 Task: Make in the project Celerity an epic 'Disaster Recovery Planning'. Create in the project Celerity an epic 'IT Service Management'. Add in the project Celerity an epic 'Artificial Intelligence Integration'
Action: Mouse moved to (227, 63)
Screenshot: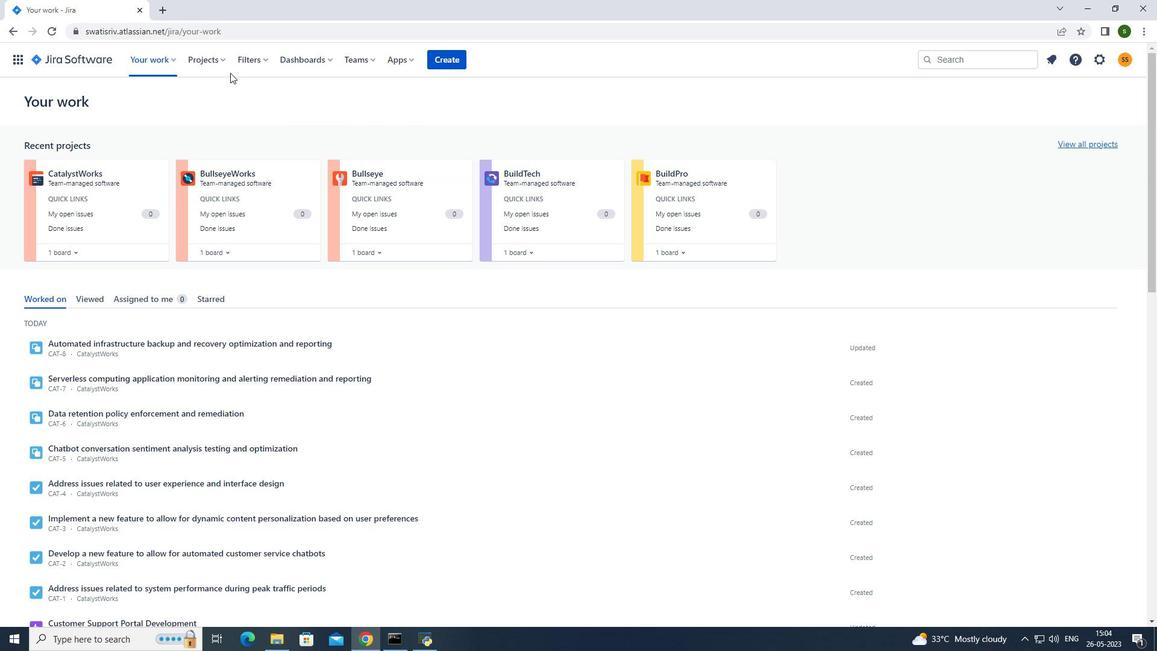 
Action: Mouse pressed left at (227, 63)
Screenshot: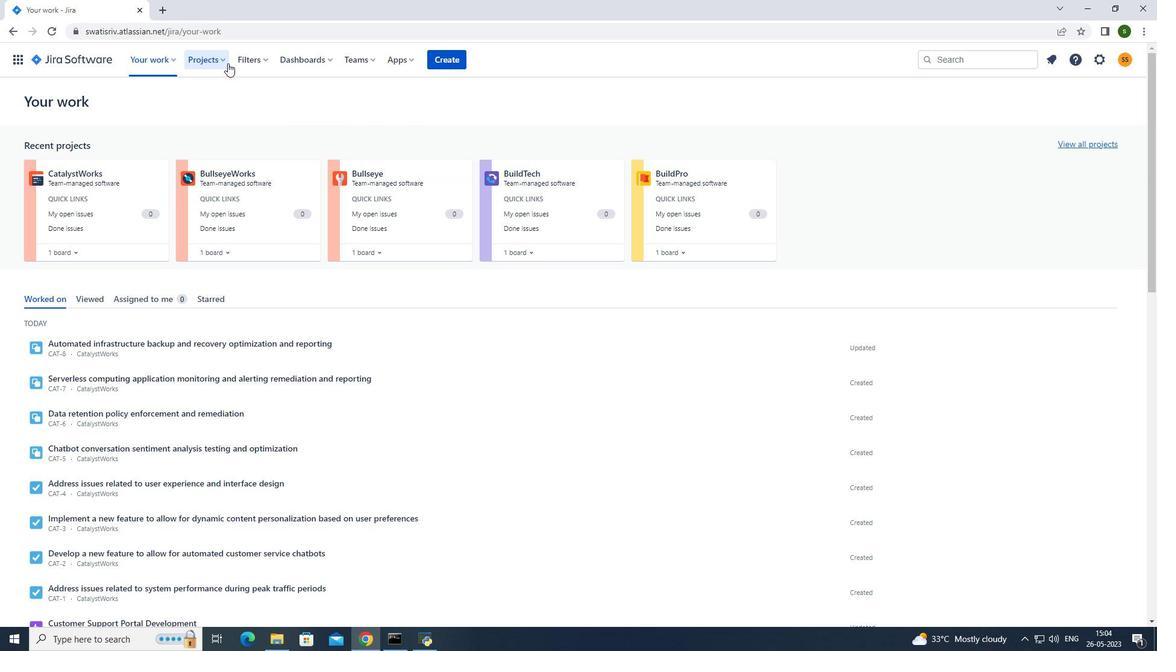 
Action: Mouse moved to (272, 116)
Screenshot: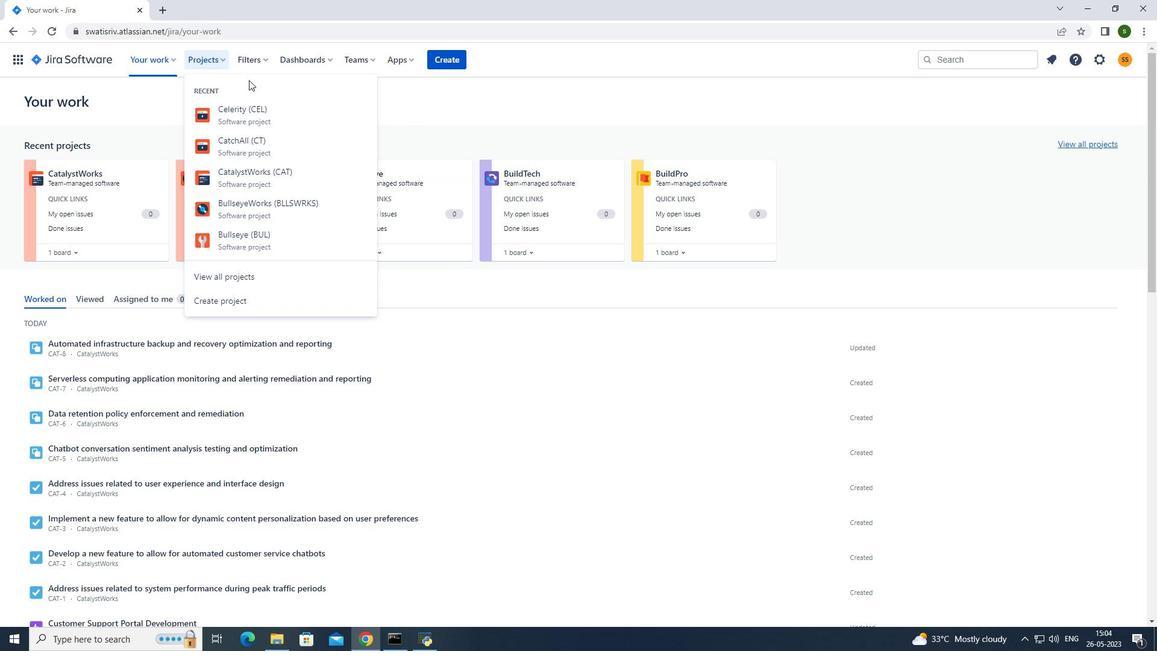 
Action: Mouse pressed left at (272, 116)
Screenshot: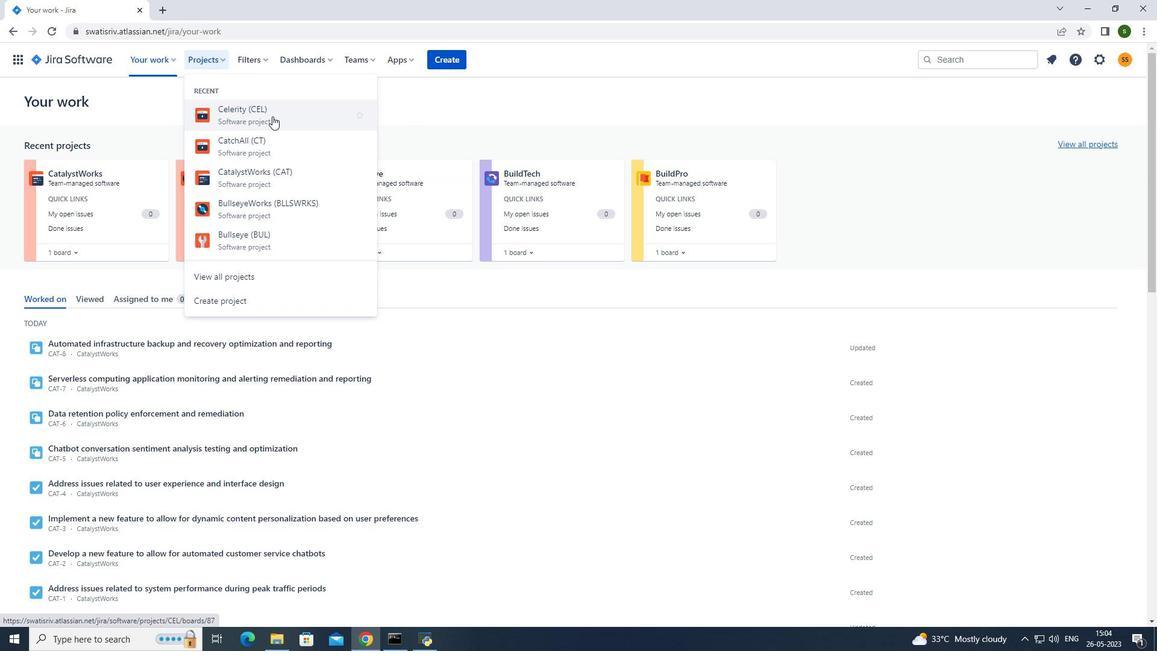 
Action: Mouse moved to (110, 178)
Screenshot: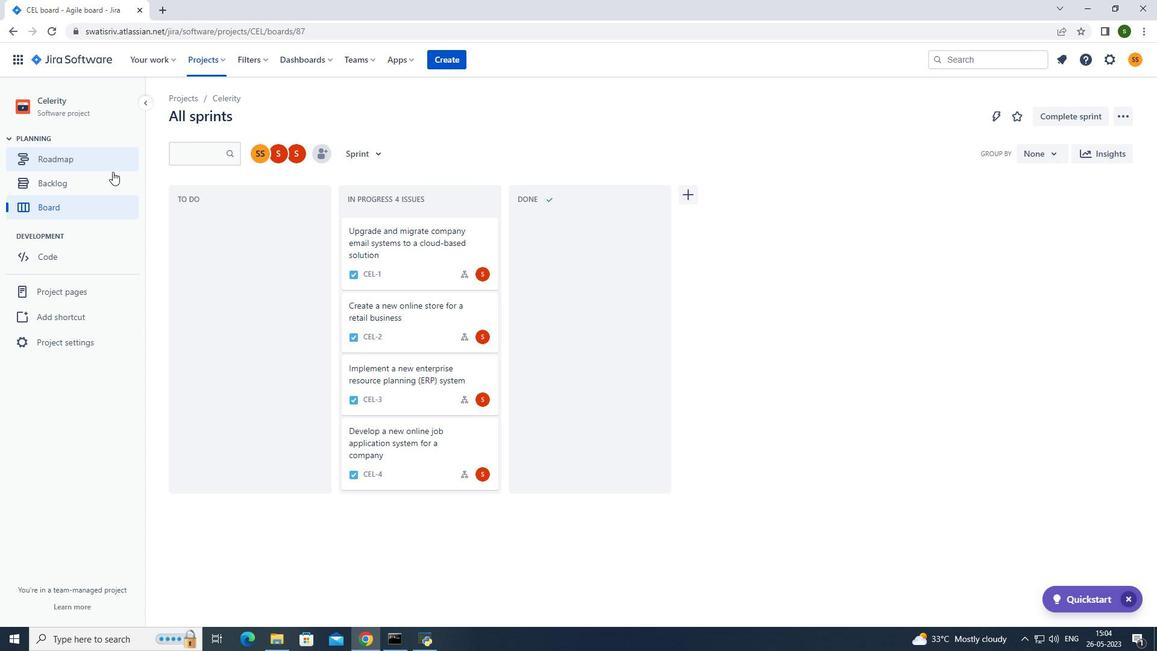 
Action: Mouse pressed left at (110, 178)
Screenshot: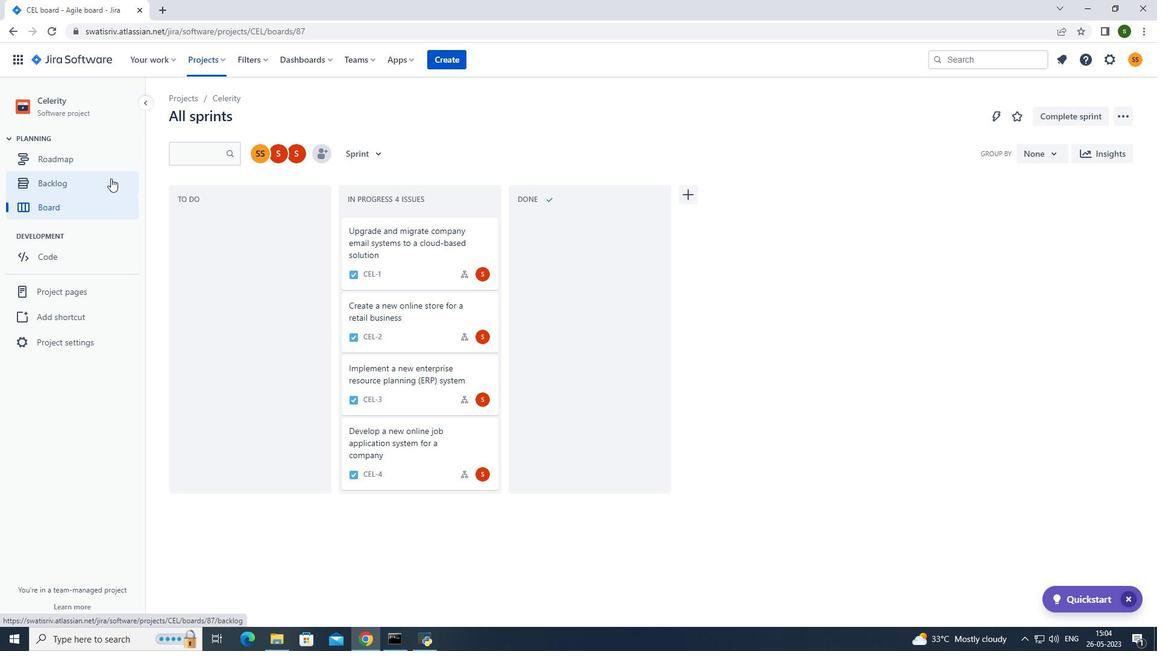 
Action: Mouse moved to (368, 153)
Screenshot: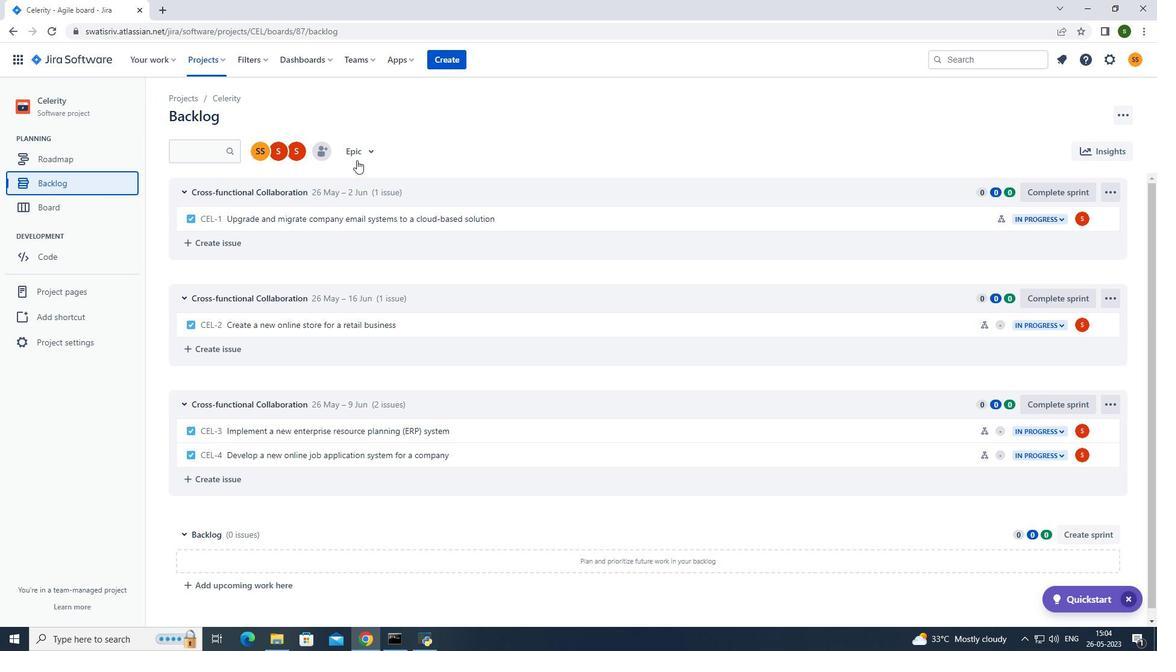 
Action: Mouse pressed left at (368, 153)
Screenshot: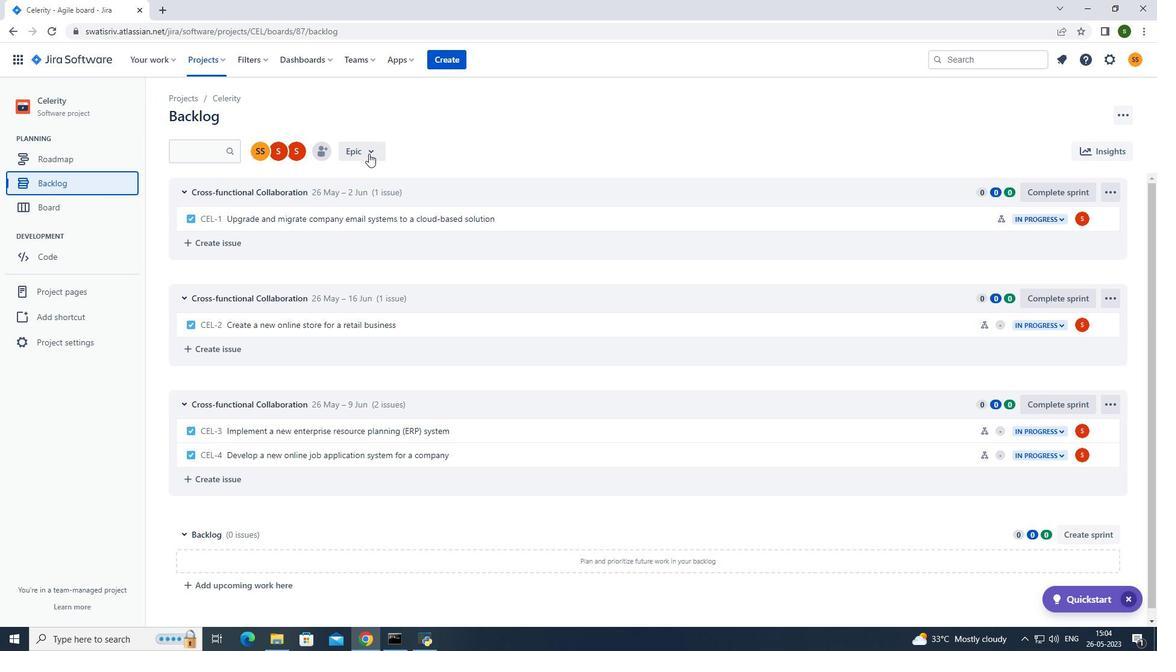 
Action: Mouse moved to (358, 224)
Screenshot: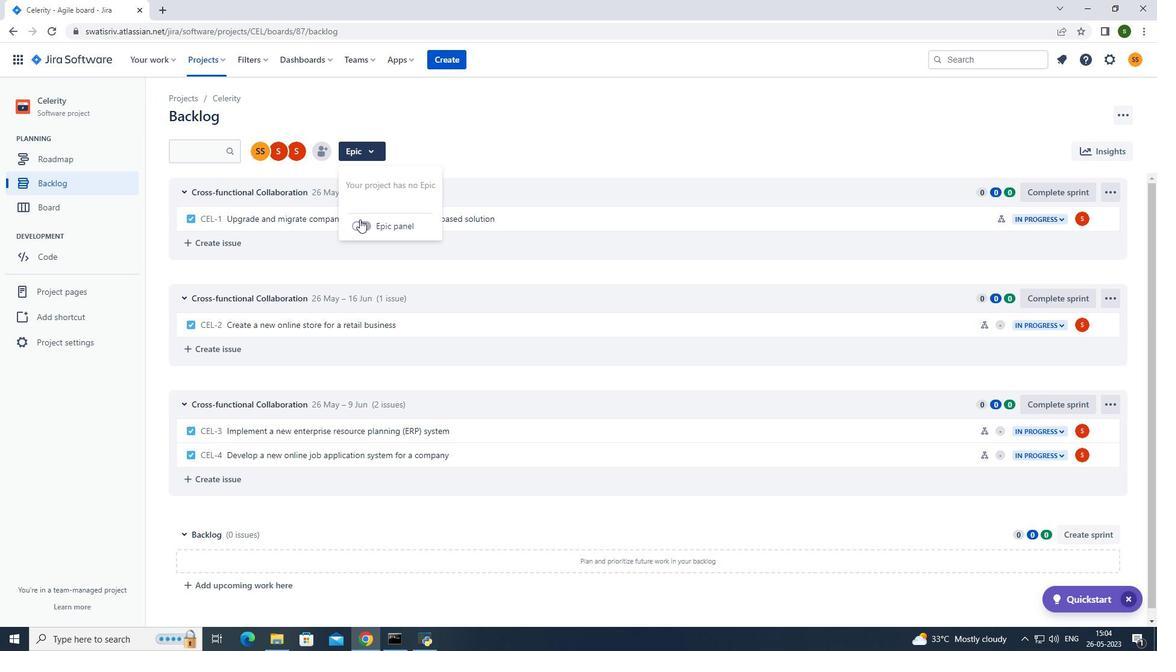 
Action: Mouse pressed left at (358, 224)
Screenshot: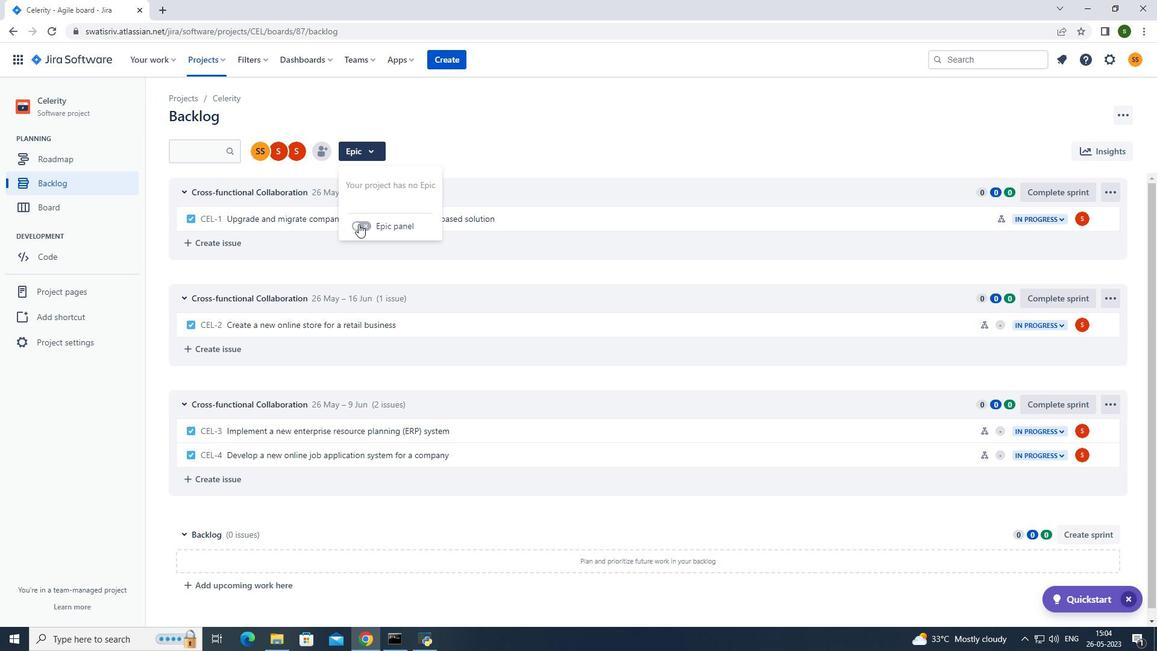 
Action: Mouse moved to (265, 422)
Screenshot: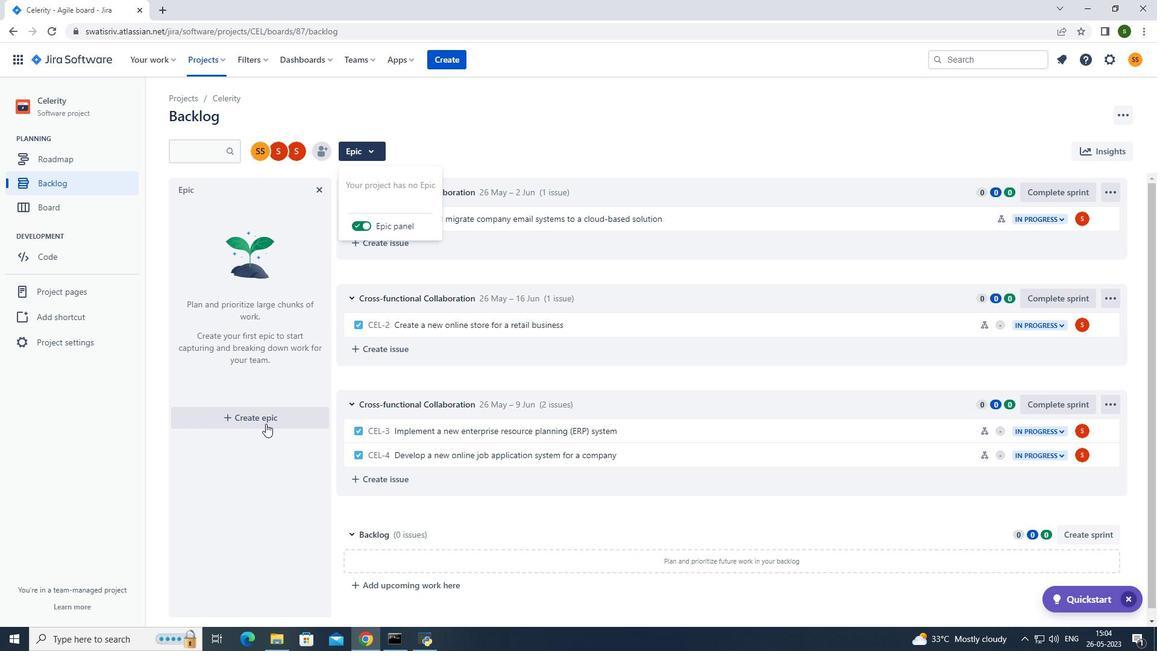 
Action: Mouse pressed left at (265, 422)
Screenshot: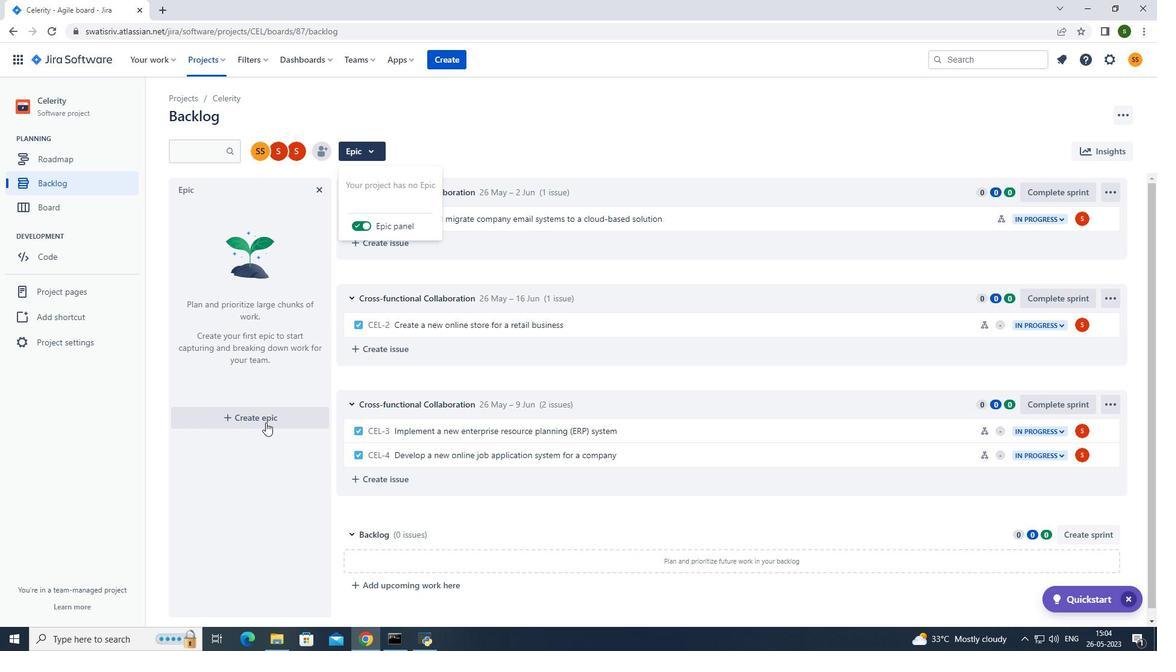 
Action: Mouse moved to (280, 414)
Screenshot: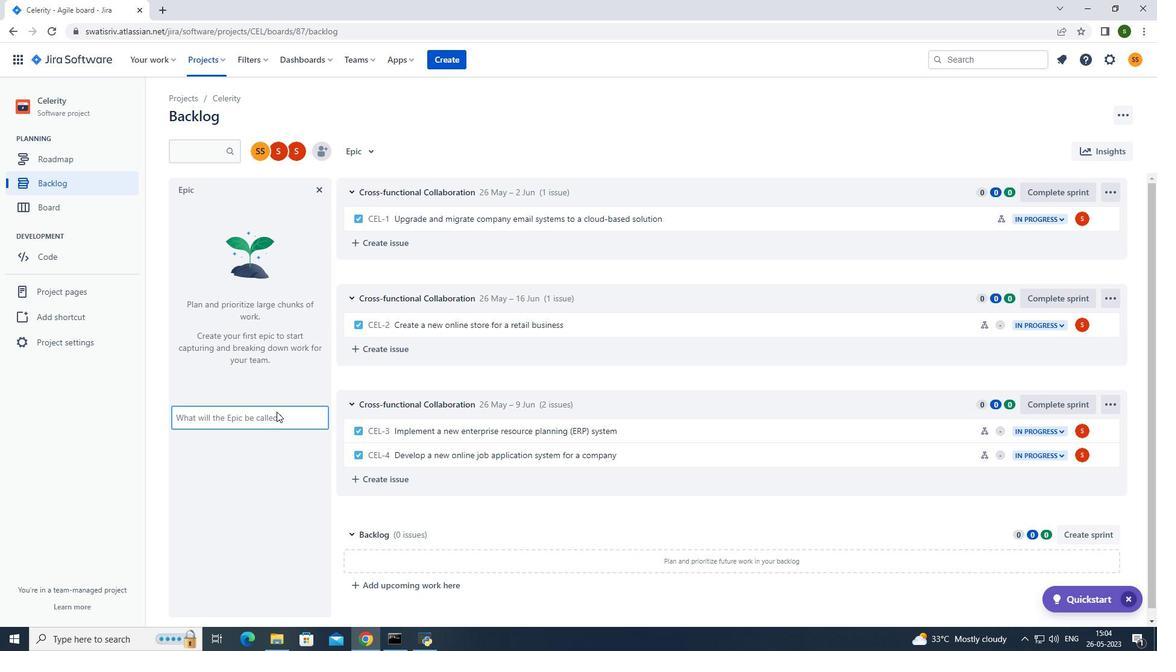 
Action: Mouse pressed left at (280, 414)
Screenshot: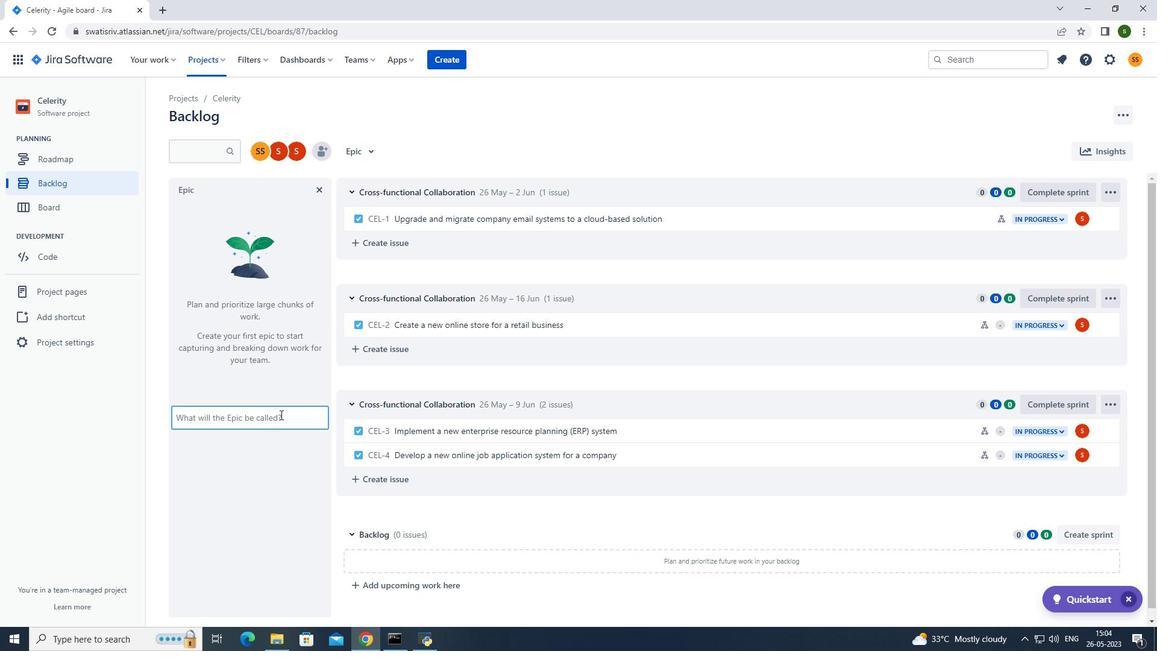 
Action: Key pressed <Key.caps_lock>D<Key.caps_lock>isaster<Key.space><Key.caps_lock>R<Key.caps_lock>ecovery<Key.space><Key.caps_lock>P<Key.caps_lock>lanning<Key.enter>
Screenshot: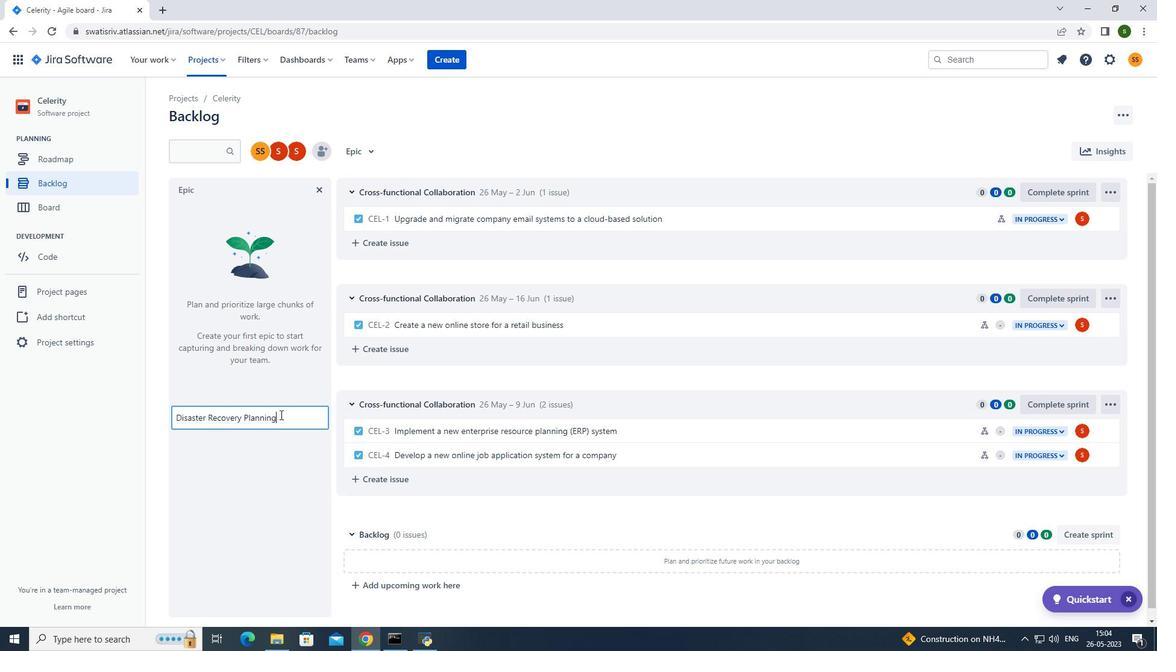 
Action: Mouse moved to (222, 66)
Screenshot: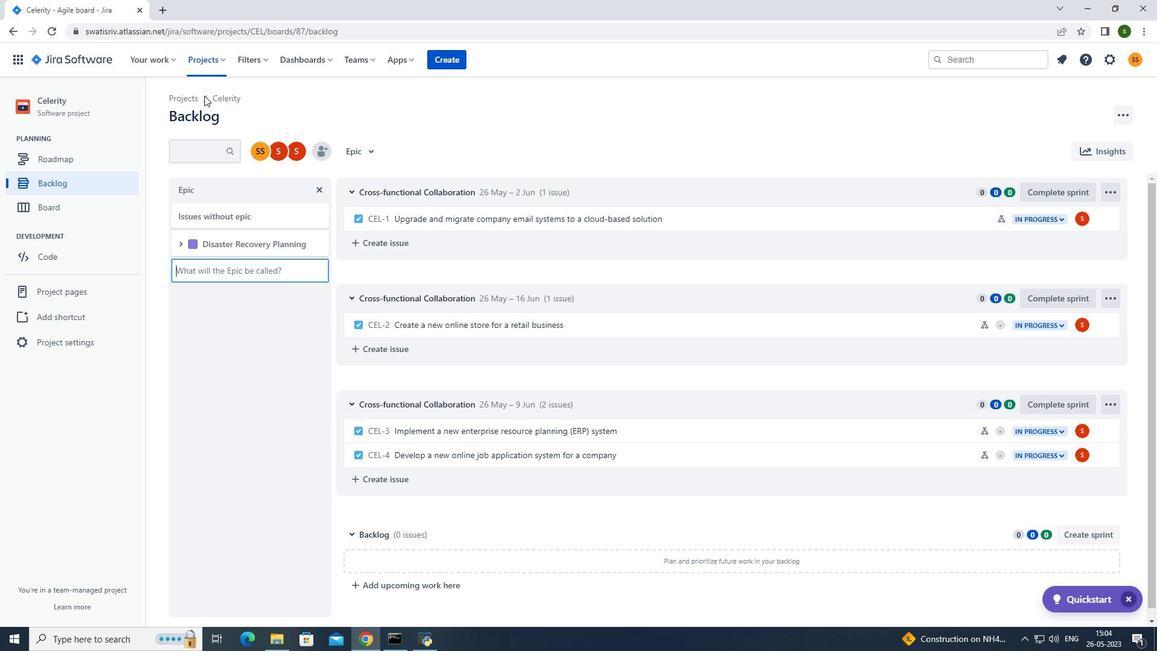 
Action: Mouse pressed left at (222, 66)
Screenshot: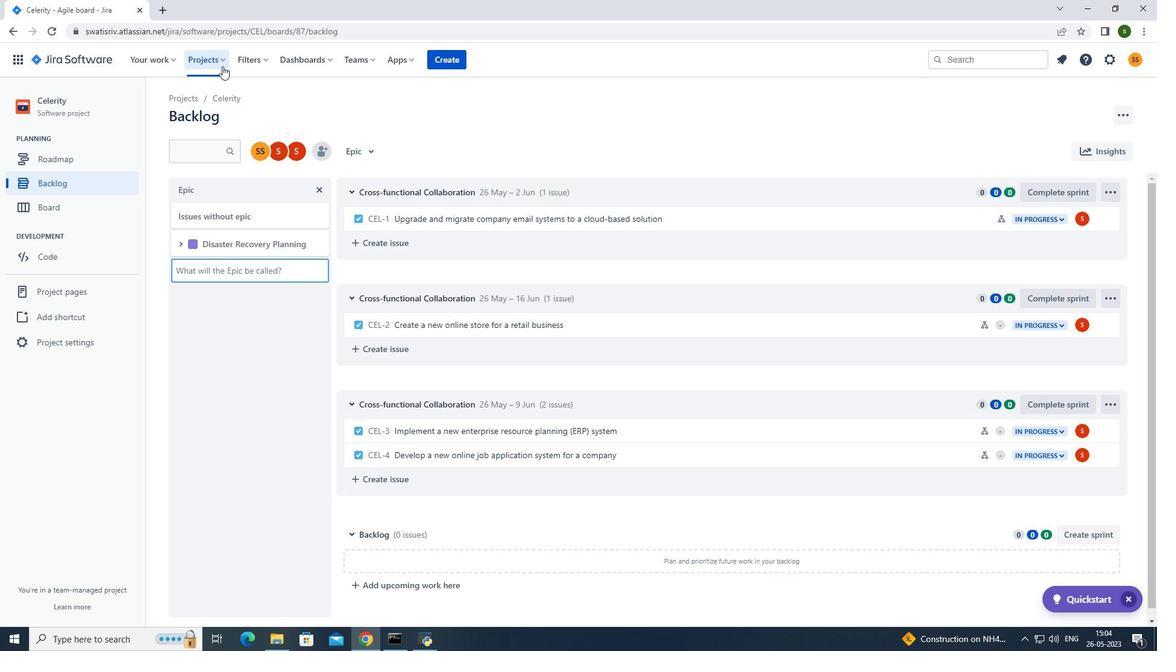 
Action: Mouse moved to (261, 110)
Screenshot: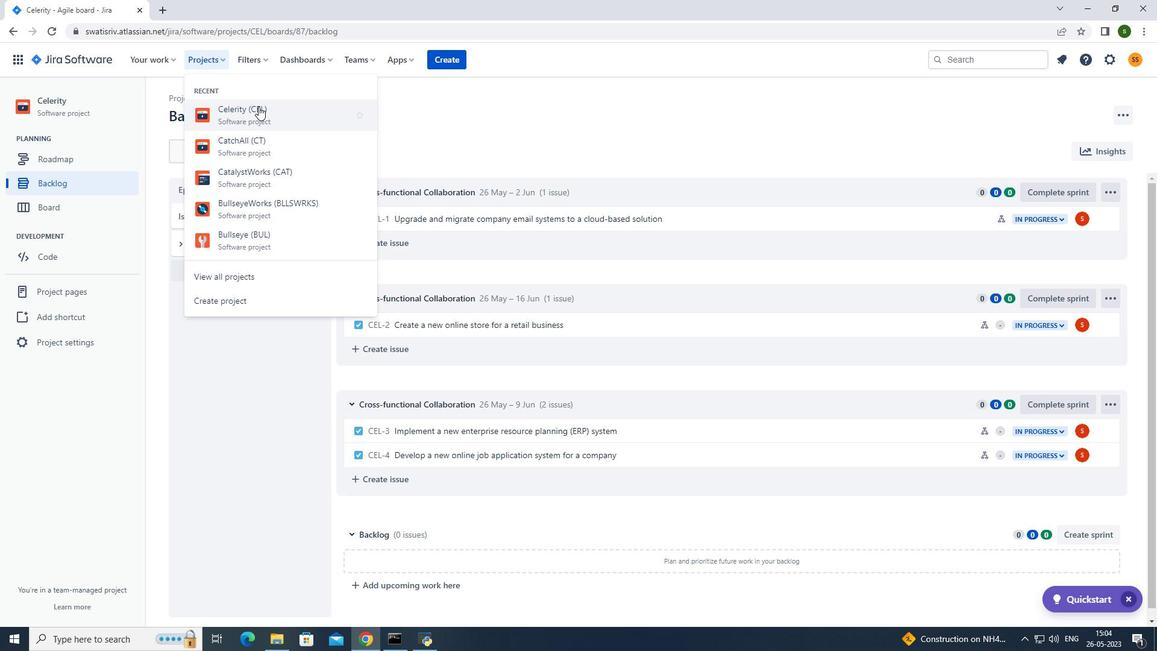 
Action: Mouse pressed left at (261, 110)
Screenshot: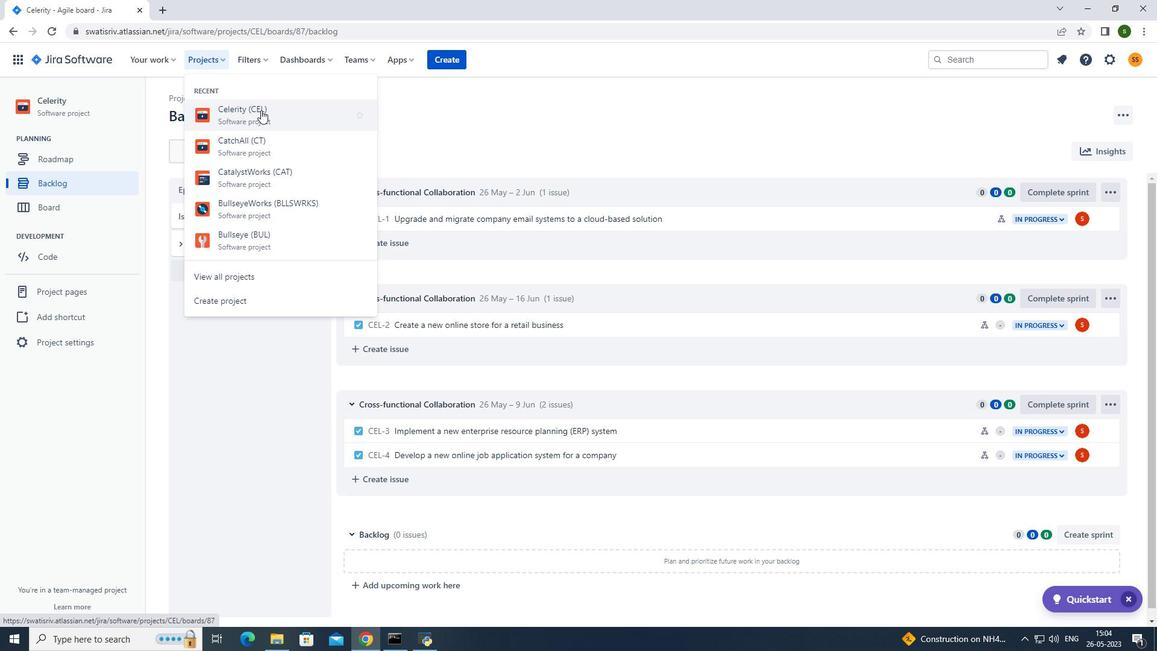 
Action: Mouse moved to (100, 182)
Screenshot: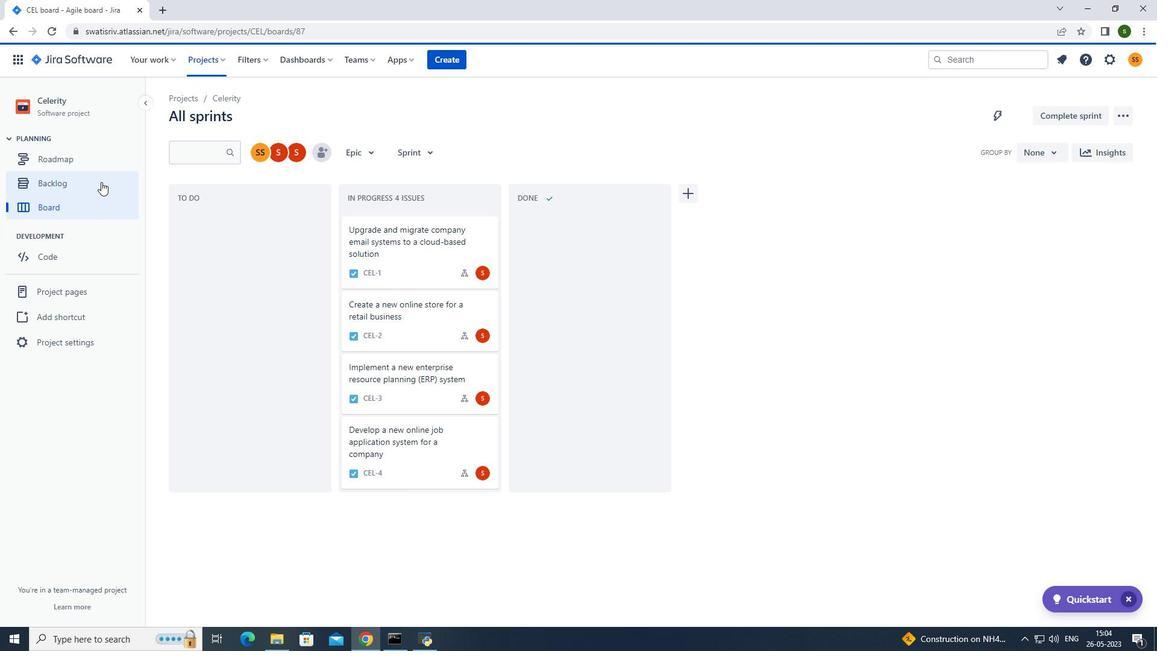 
Action: Mouse pressed left at (100, 182)
Screenshot: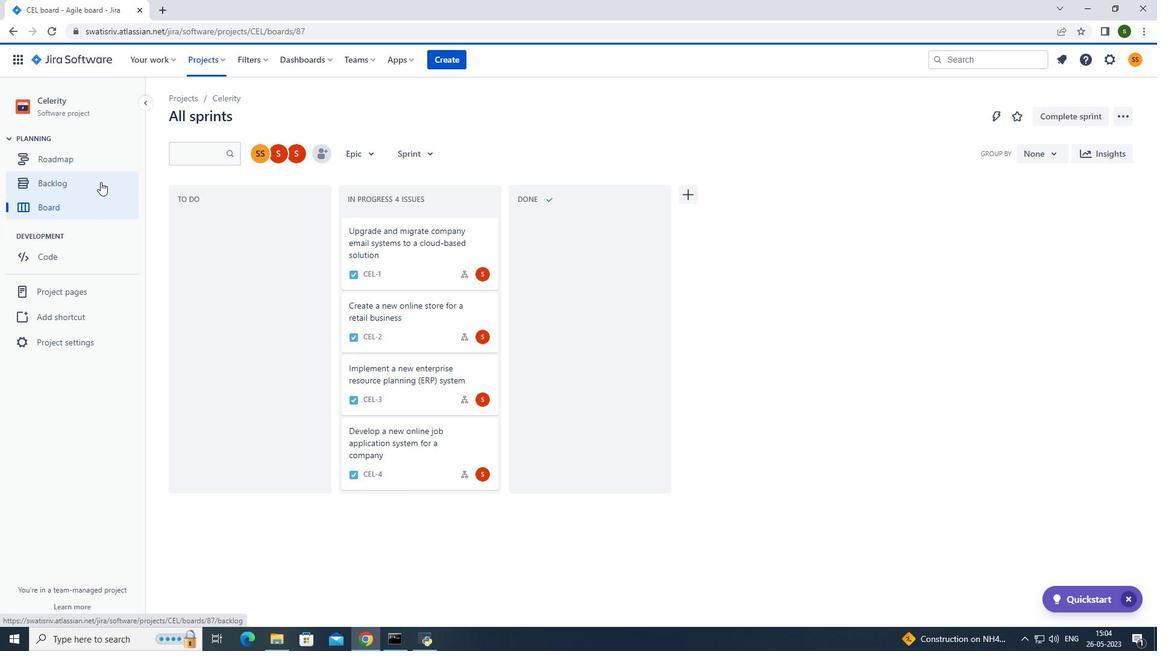 
Action: Mouse moved to (258, 270)
Screenshot: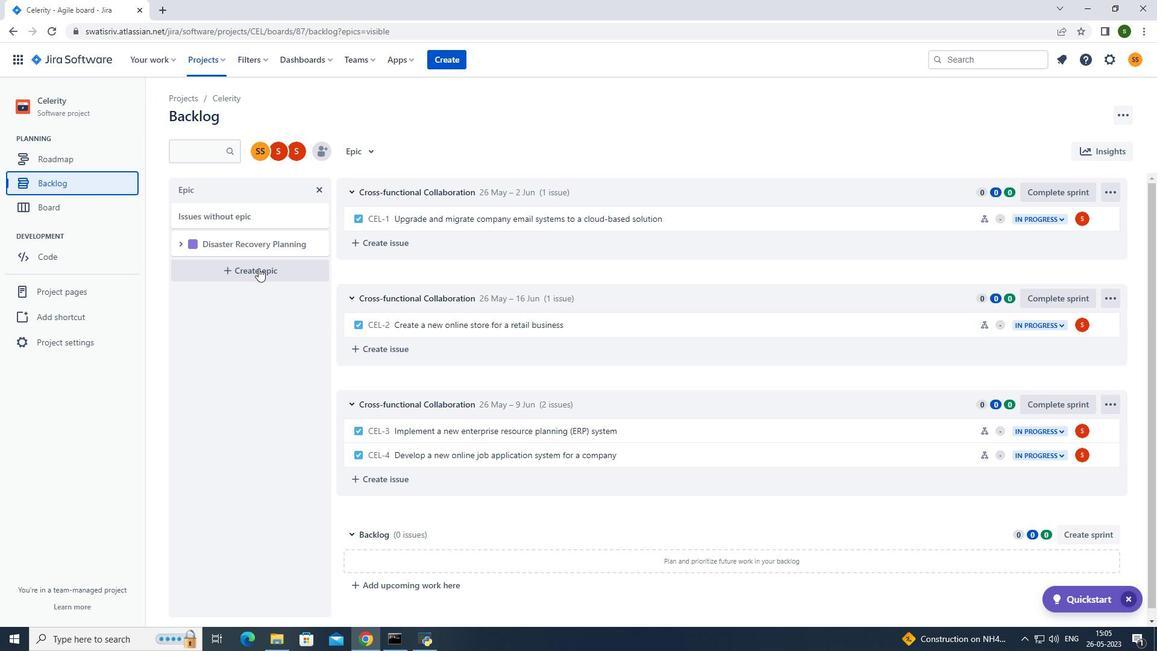 
Action: Mouse pressed left at (258, 270)
Screenshot: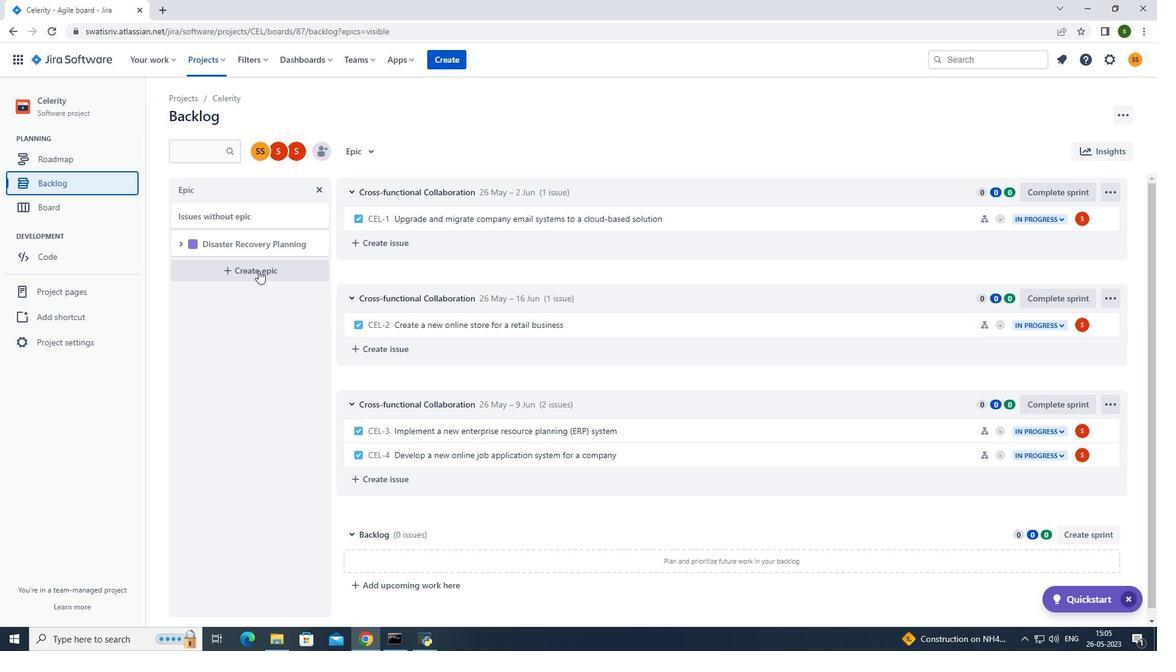 
Action: Mouse moved to (282, 270)
Screenshot: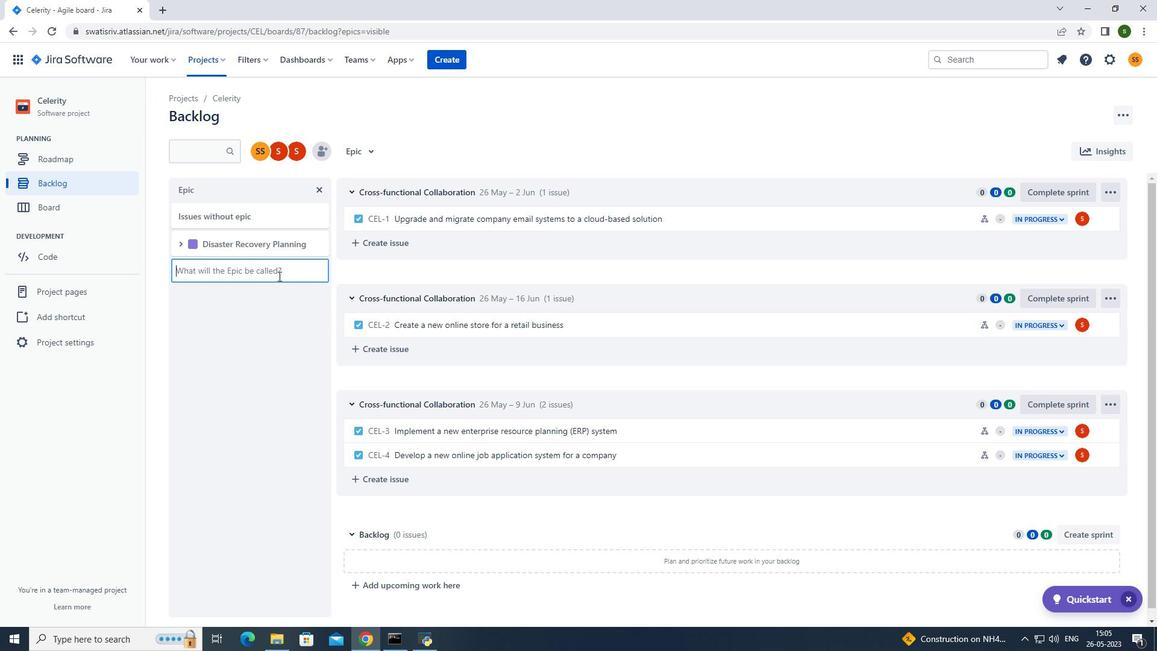
Action: Mouse pressed left at (282, 270)
Screenshot: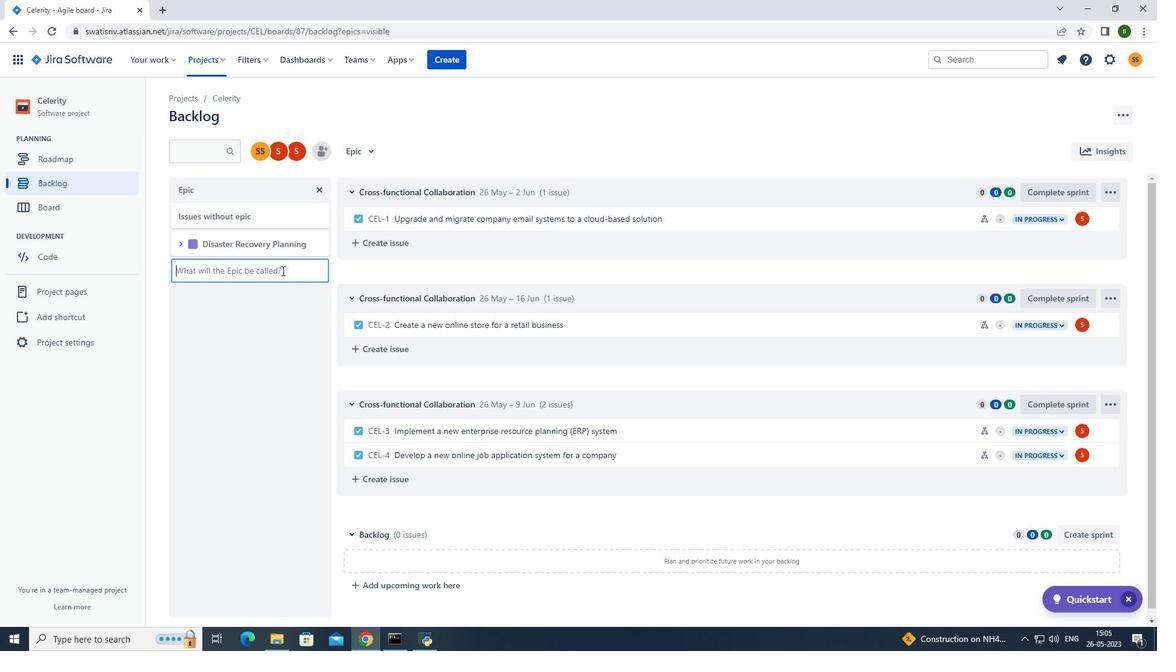 
Action: Key pressed <Key.caps_lock>IT<Key.space>S<Key.caps_lock>ervice<Key.space><Key.caps_lock>M<Key.caps_lock>anagement<Key.enter>
Screenshot: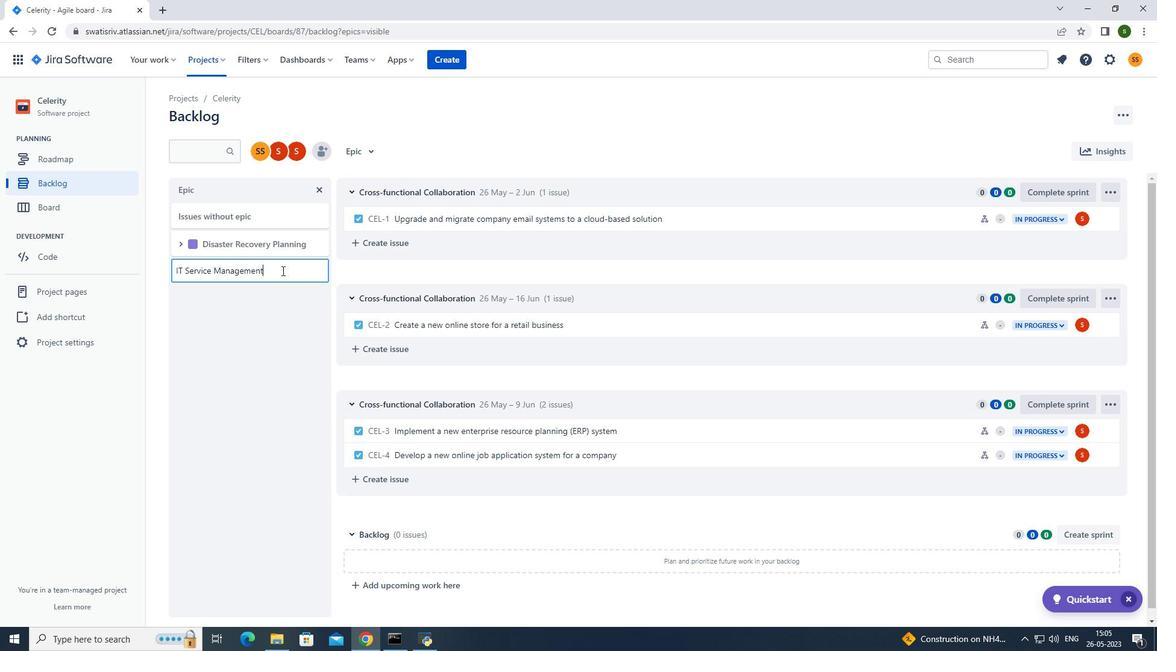 
Action: Mouse moved to (335, 123)
Screenshot: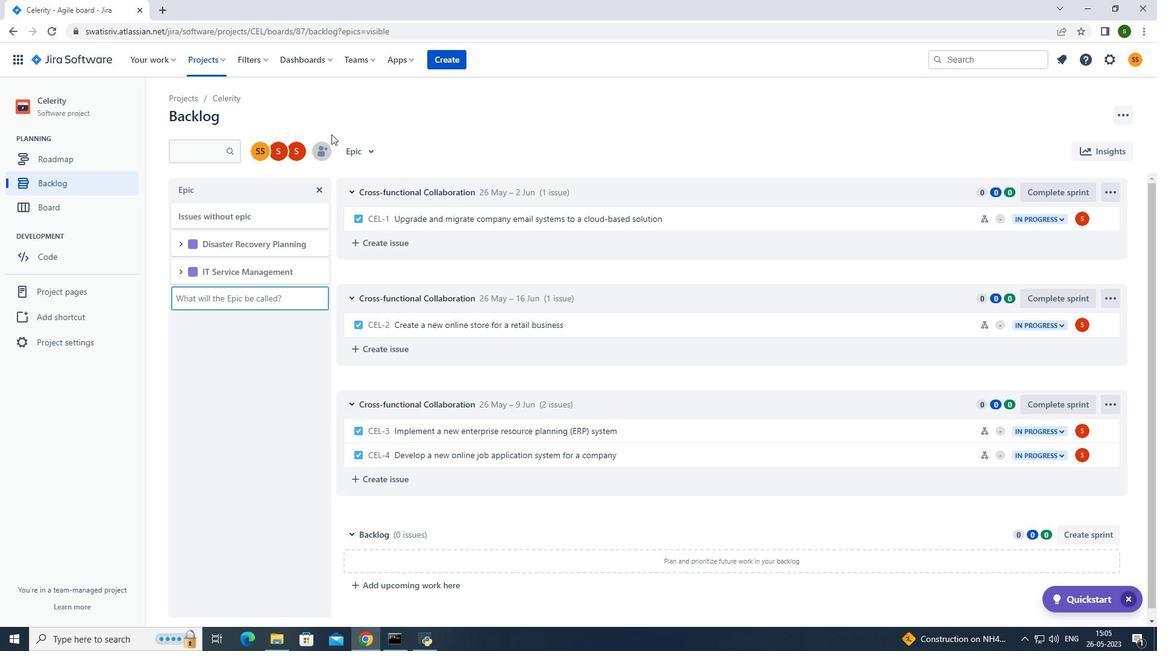 
Action: Mouse pressed left at (335, 123)
Screenshot: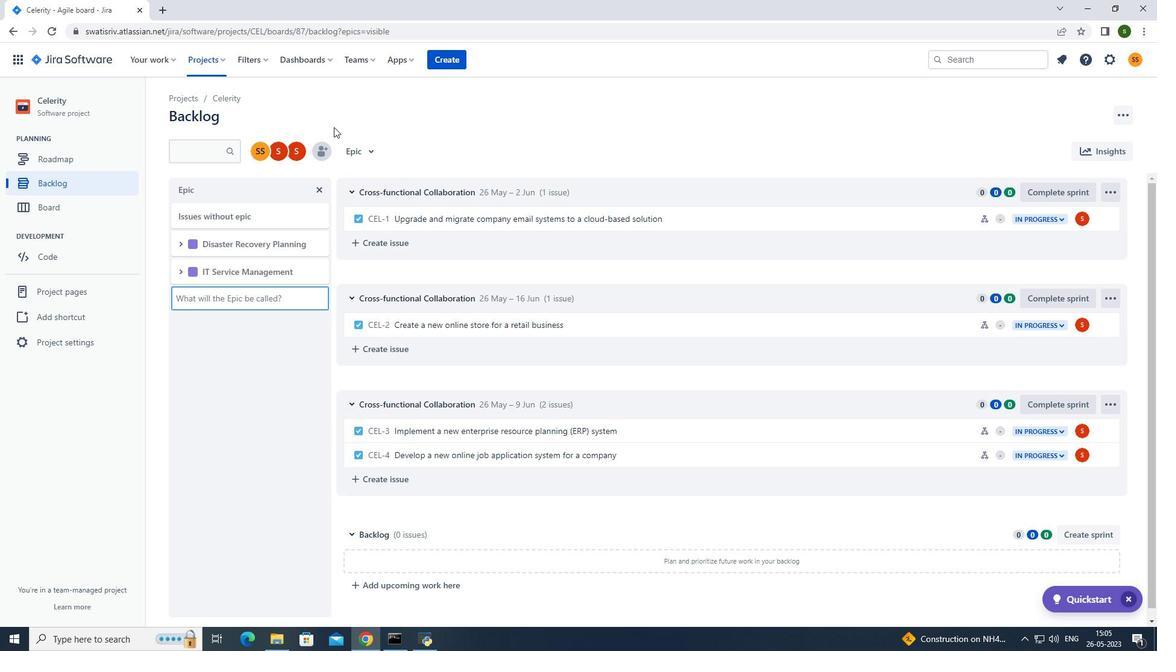 
Action: Mouse moved to (215, 61)
Screenshot: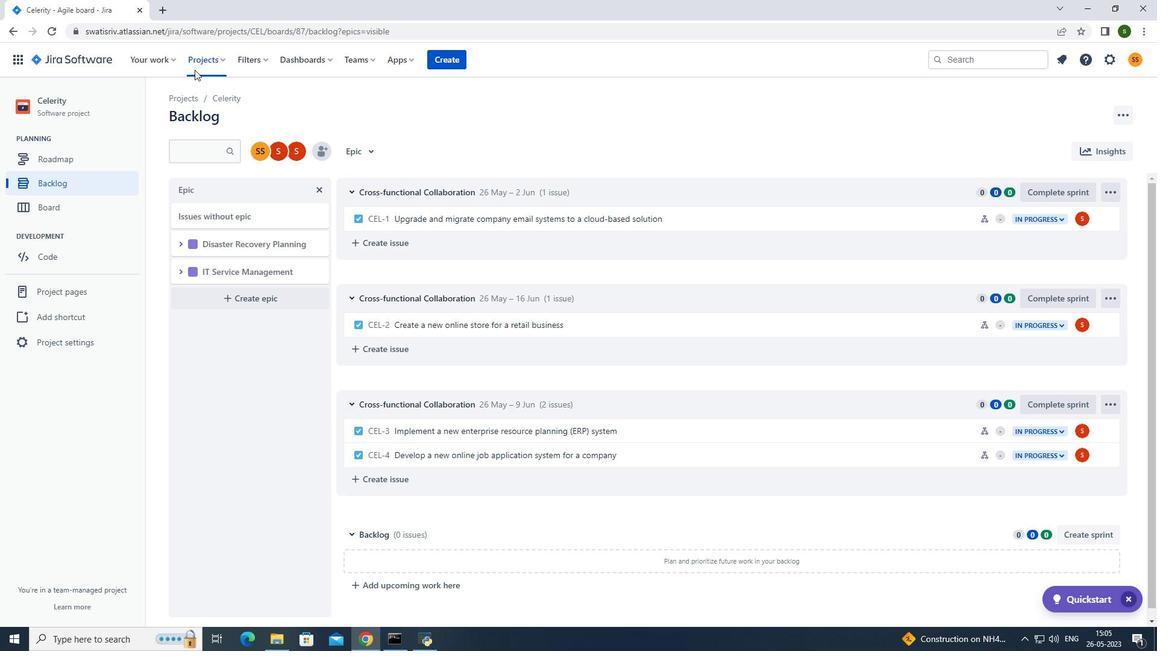 
Action: Mouse pressed left at (215, 61)
Screenshot: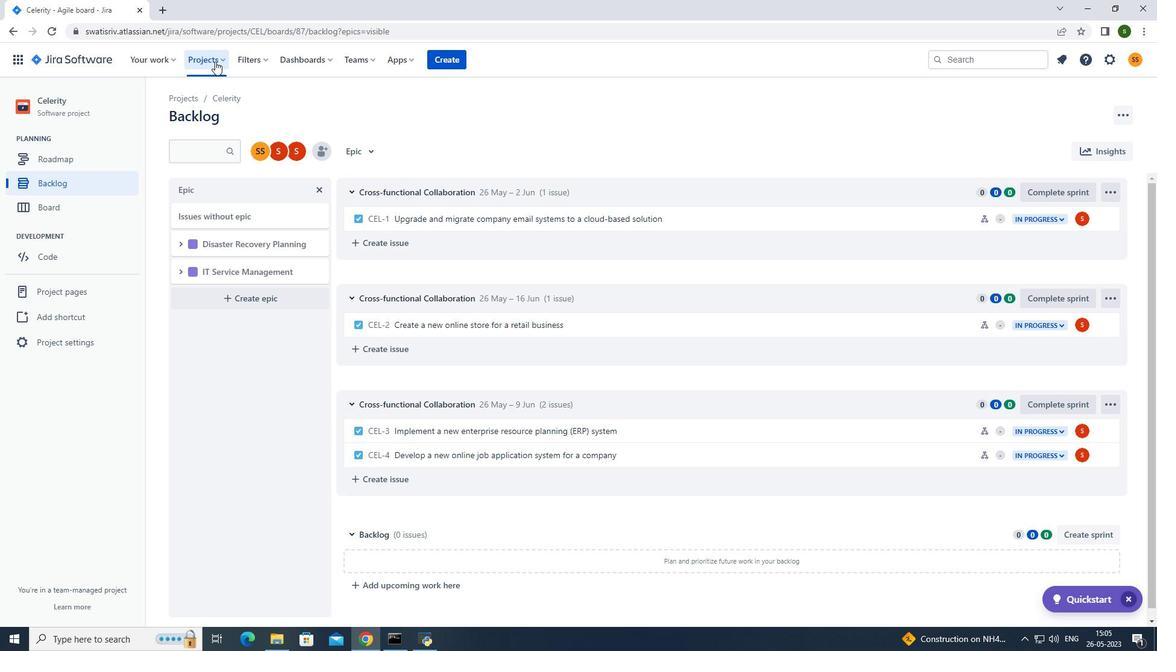 
Action: Mouse moved to (251, 118)
Screenshot: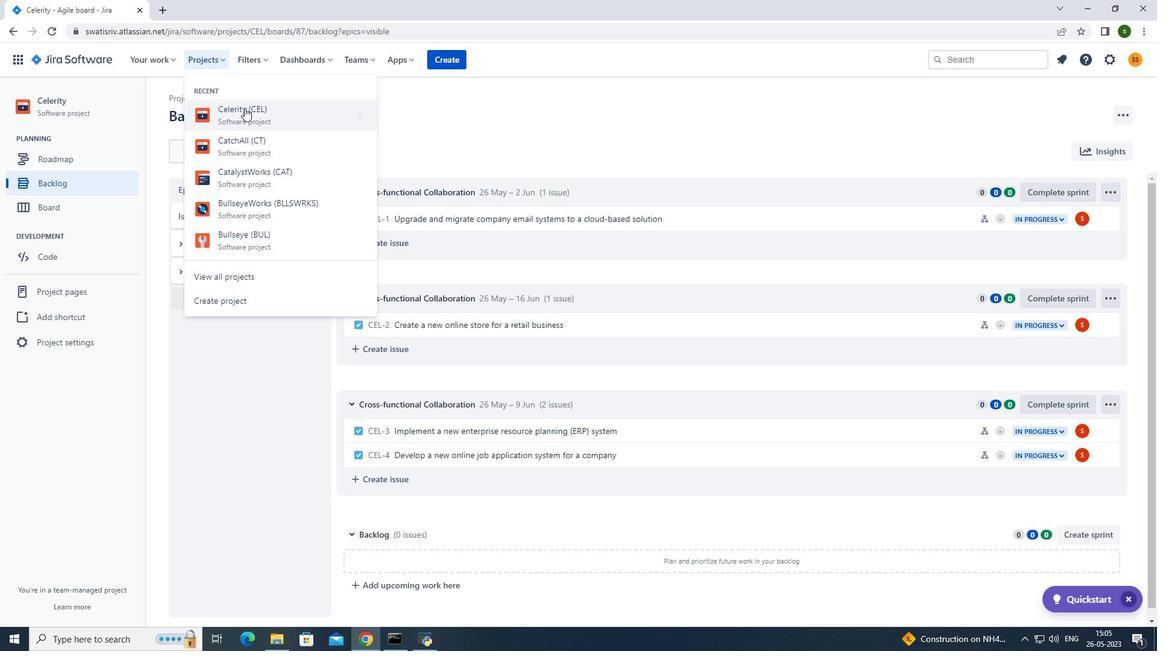 
Action: Mouse pressed left at (251, 118)
Screenshot: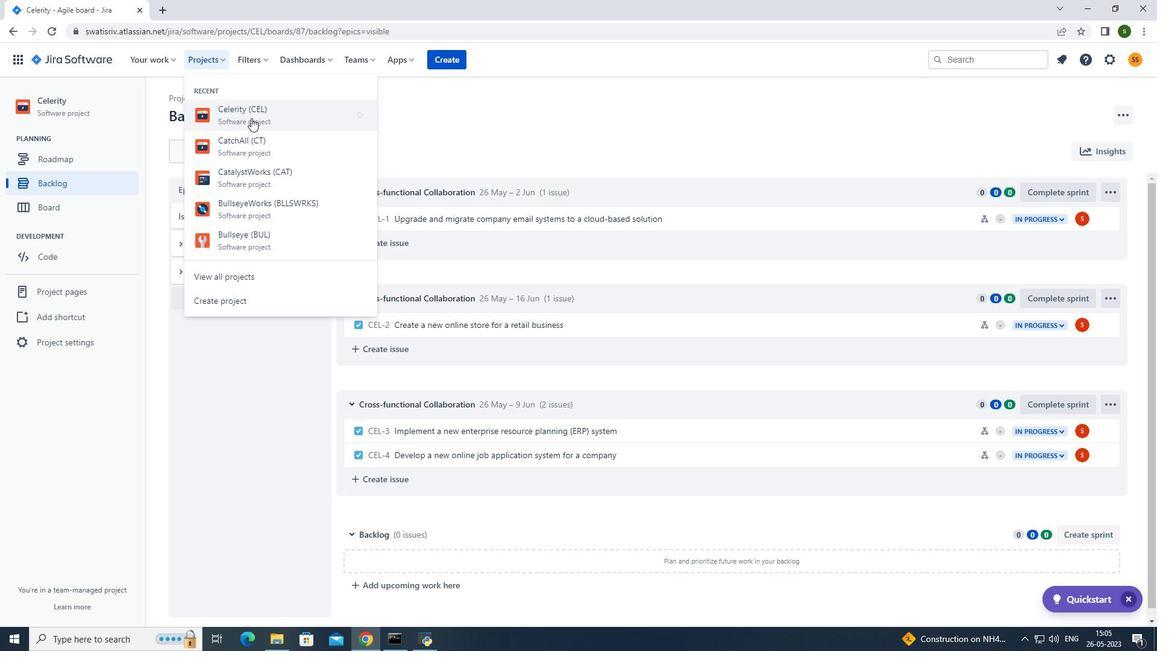 
Action: Mouse moved to (118, 182)
Screenshot: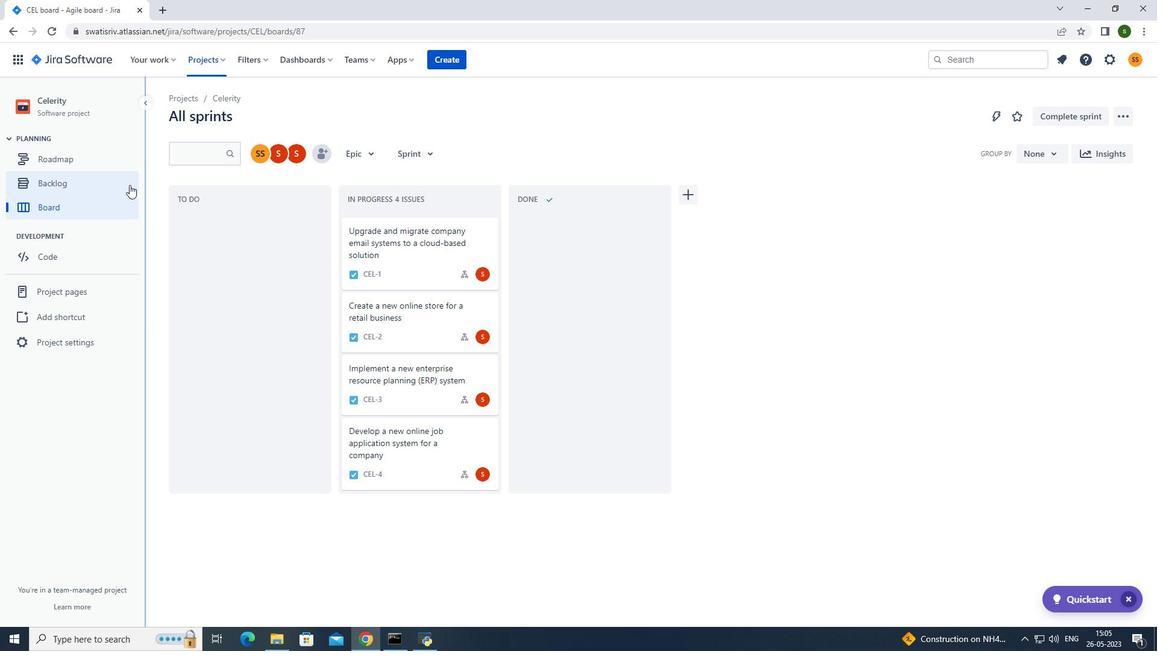 
Action: Mouse pressed left at (118, 182)
Screenshot: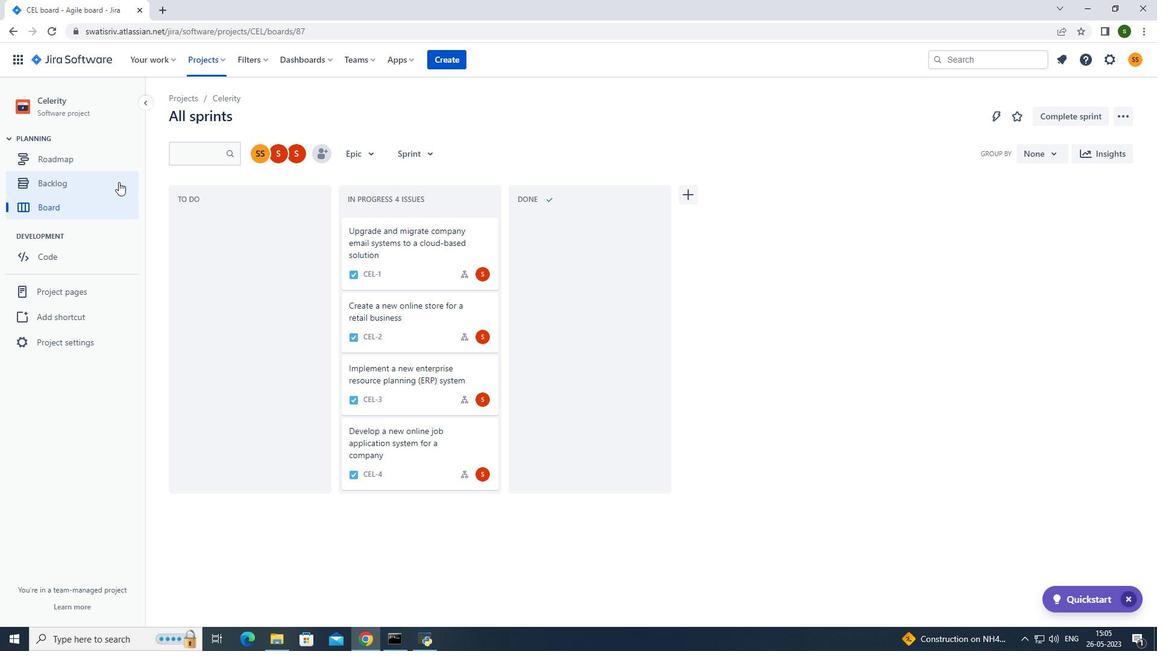 
Action: Mouse moved to (242, 294)
Screenshot: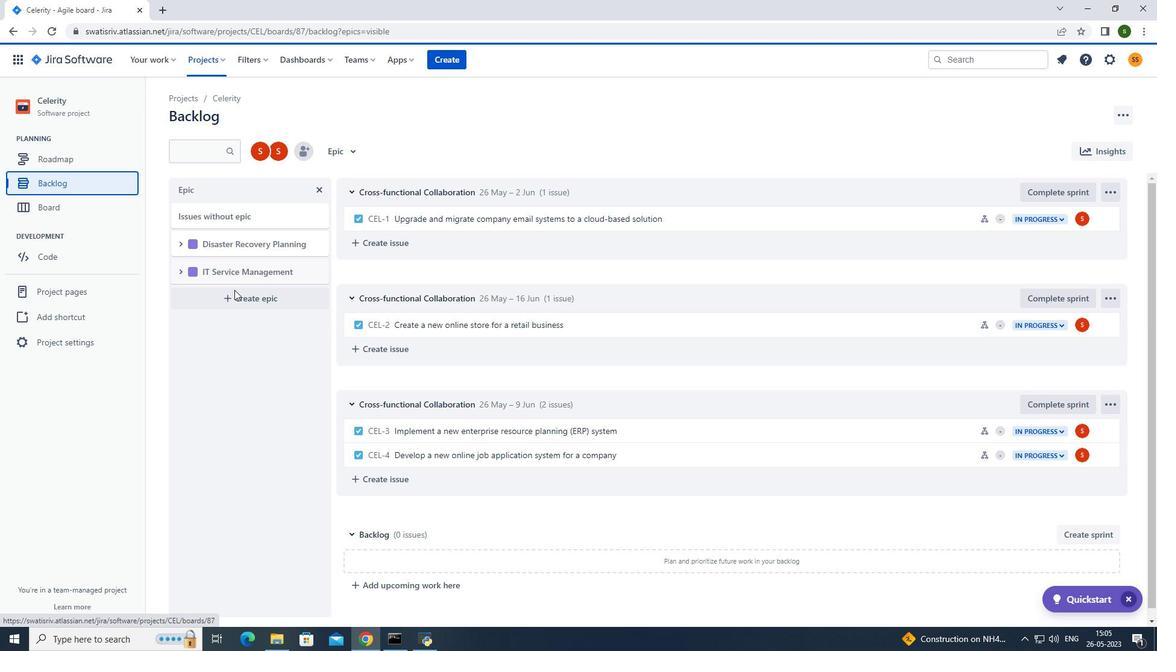 
Action: Mouse pressed left at (242, 294)
Screenshot: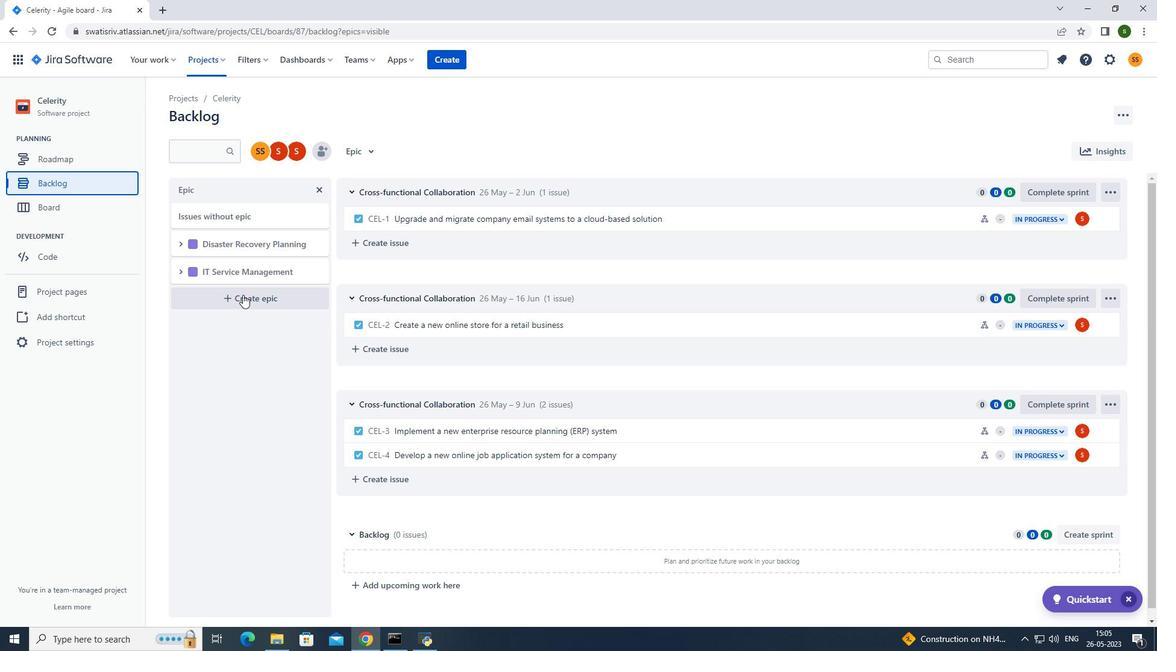 
Action: Mouse moved to (231, 292)
Screenshot: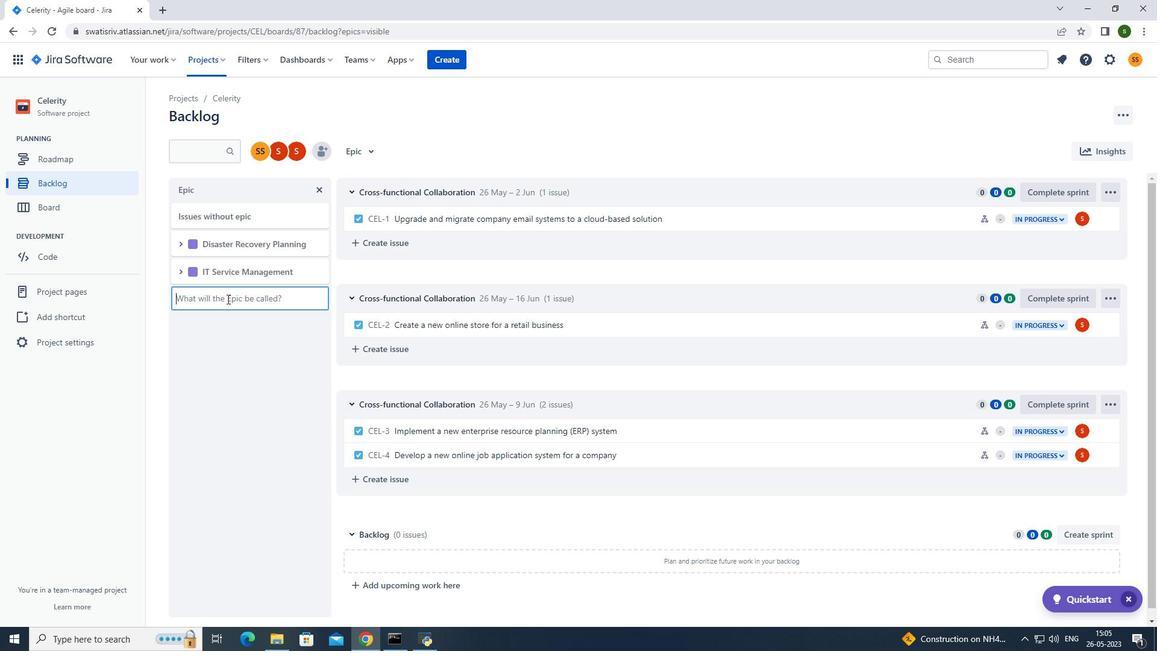 
Action: Key pressed <Key.caps_lock>A<Key.caps_lock>rtifical<Key.space>
Screenshot: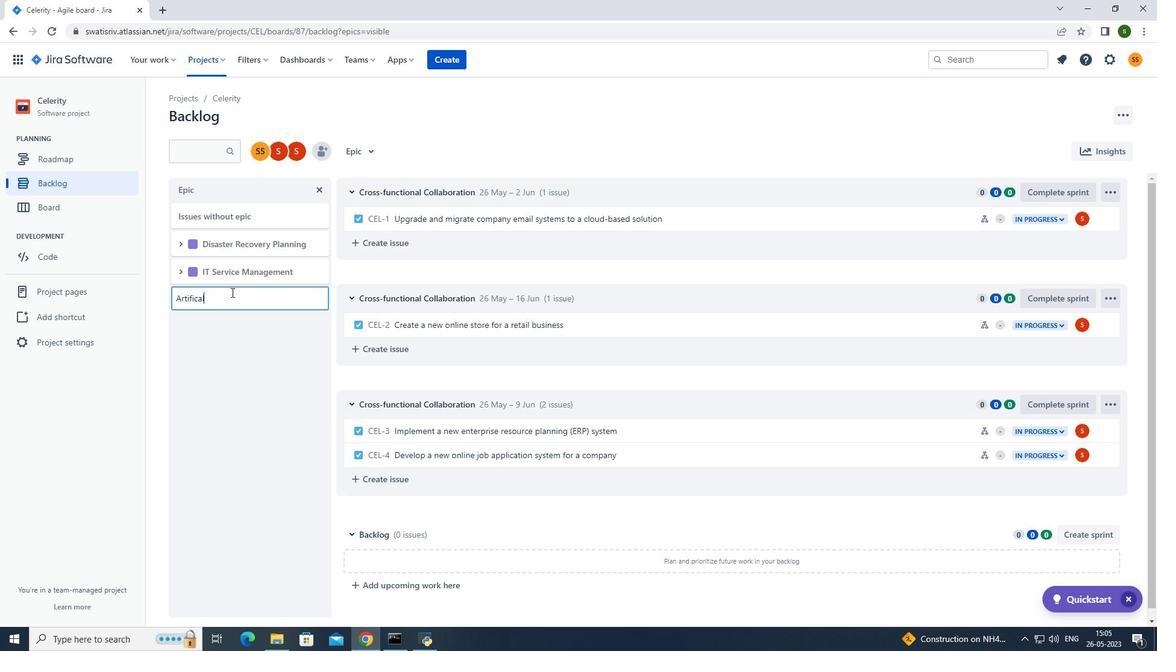 
Action: Mouse moved to (197, 300)
Screenshot: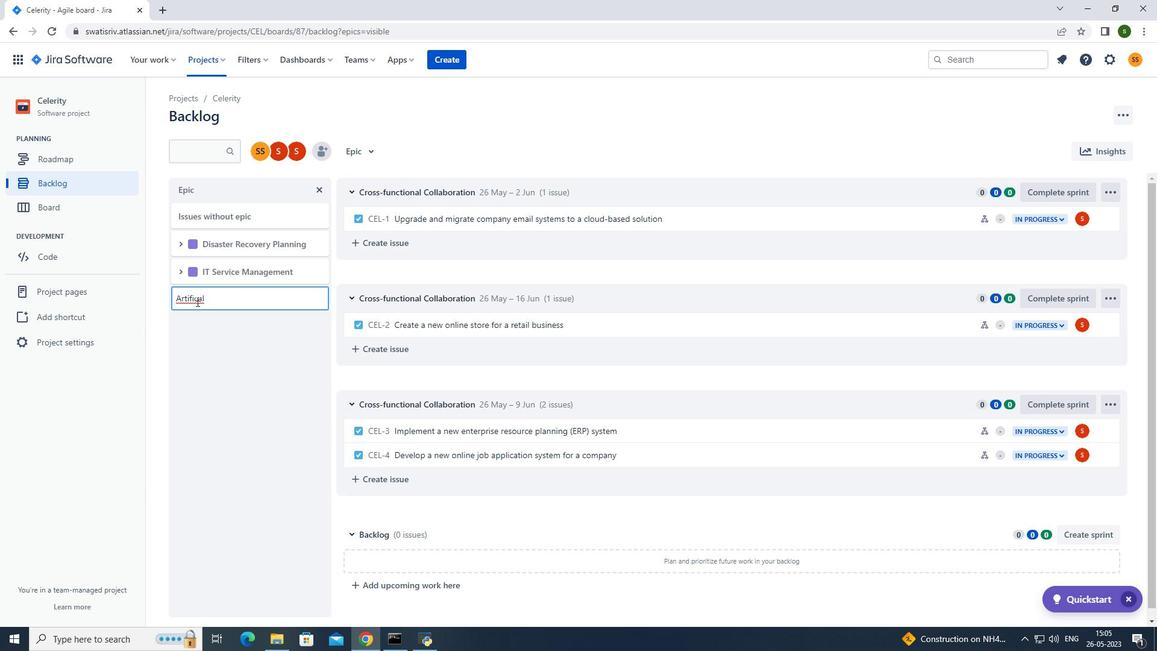 
Action: Mouse pressed left at (197, 300)
Screenshot: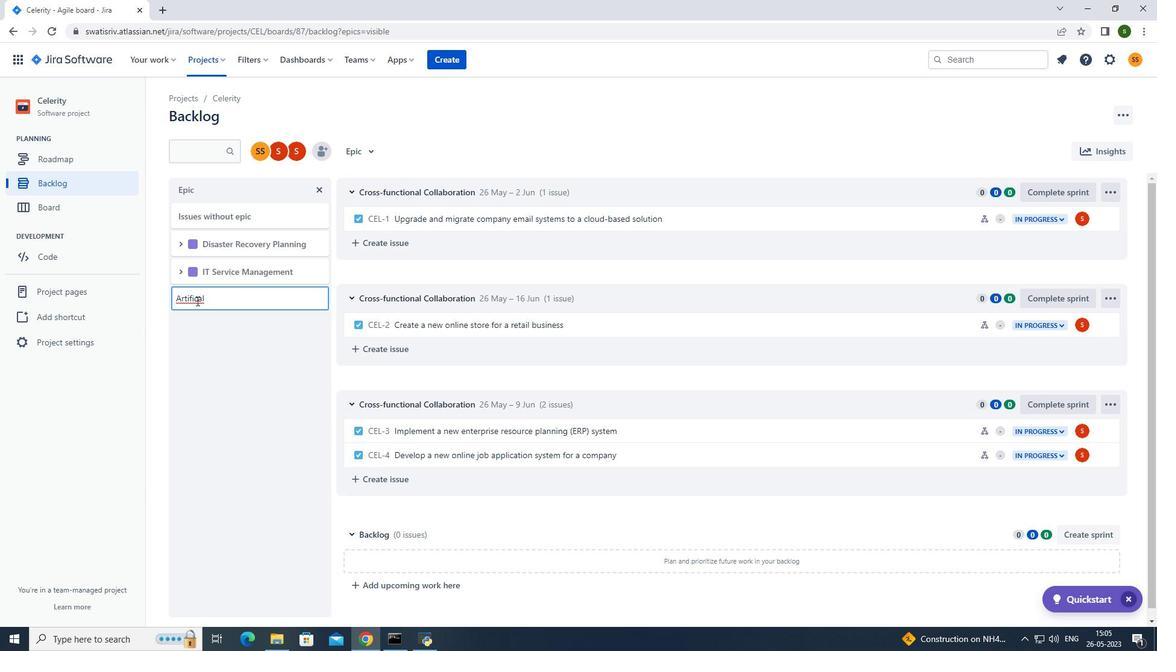 
Action: Mouse moved to (203, 289)
Screenshot: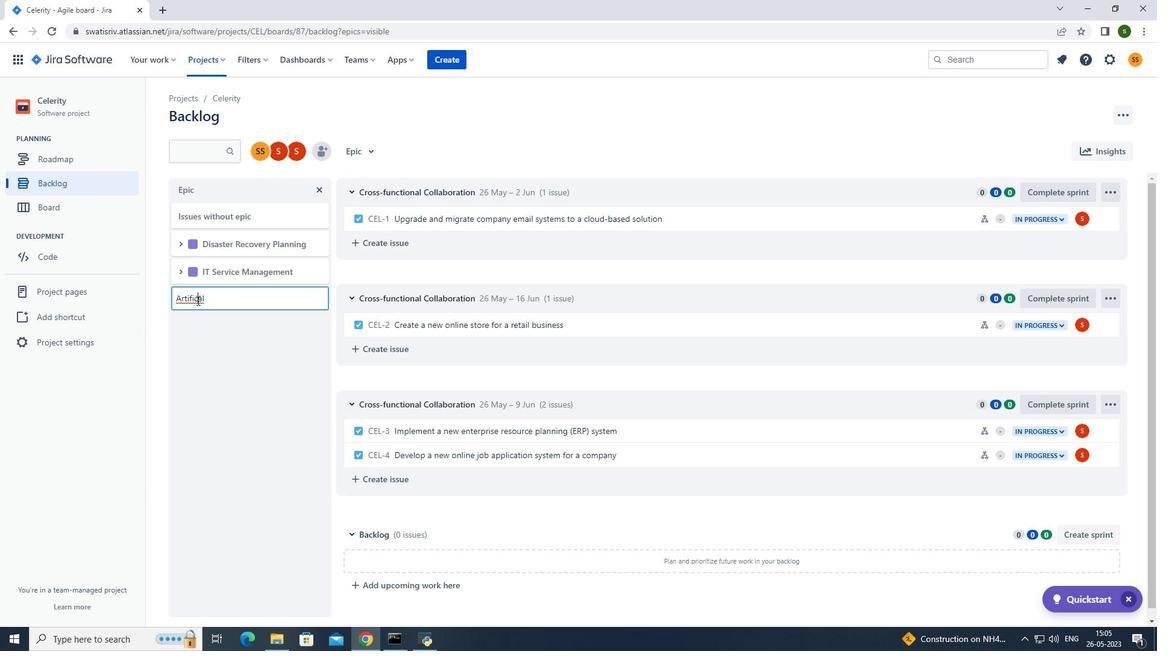 
Action: Key pressed i
Screenshot: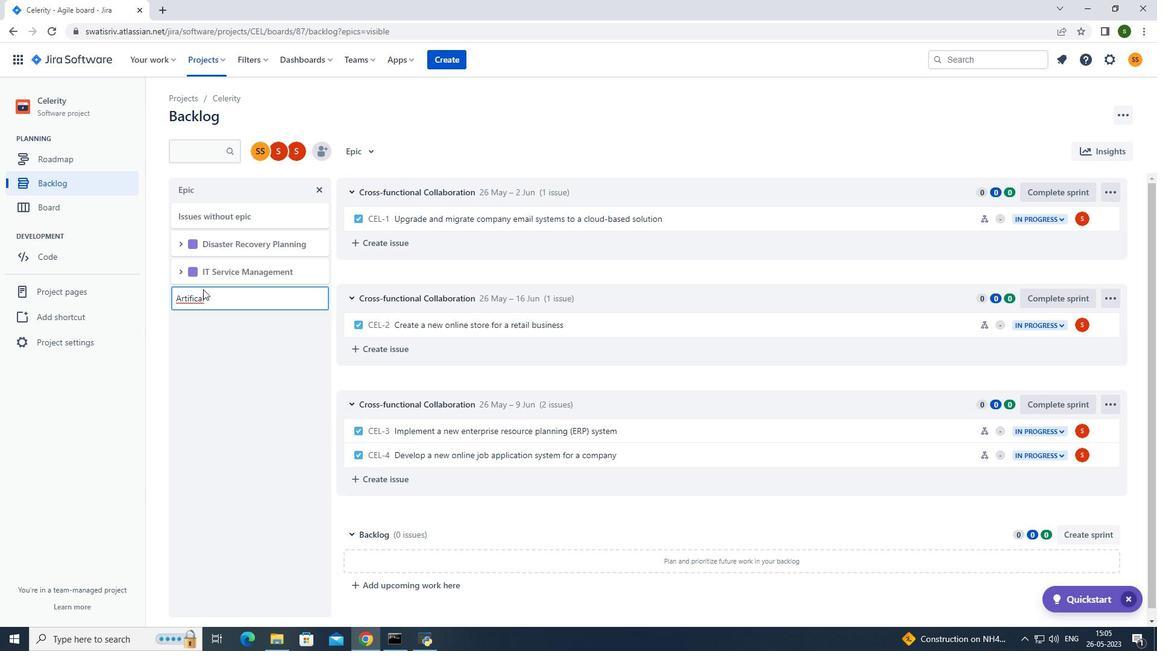 
Action: Mouse moved to (223, 298)
Screenshot: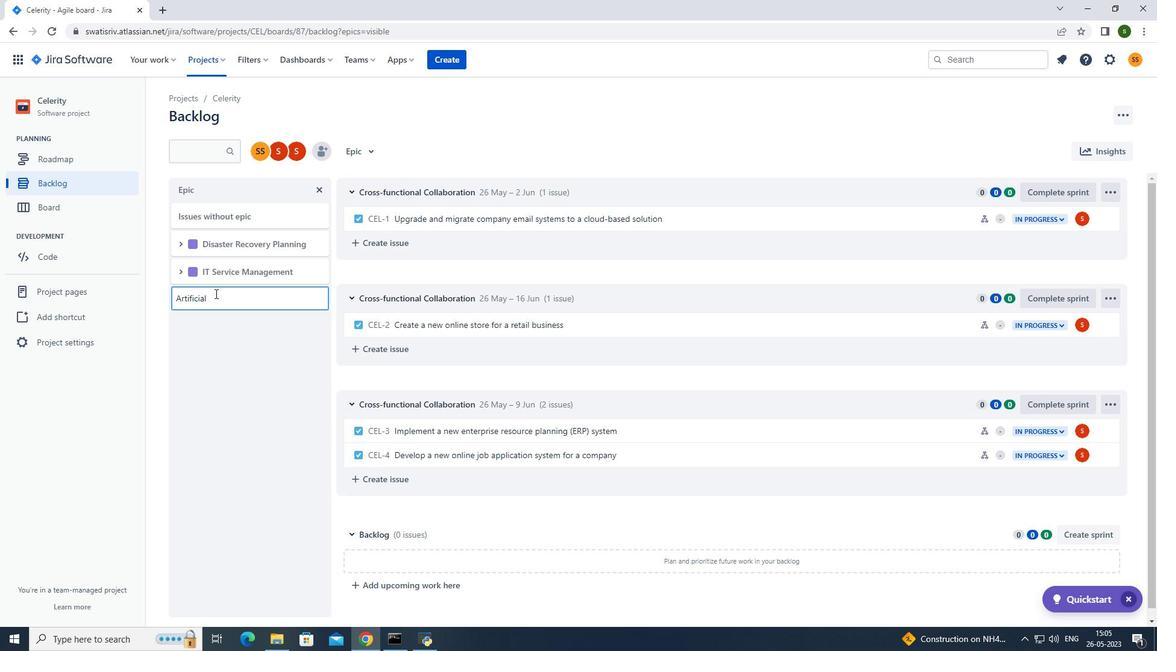 
Action: Mouse pressed left at (223, 298)
Screenshot: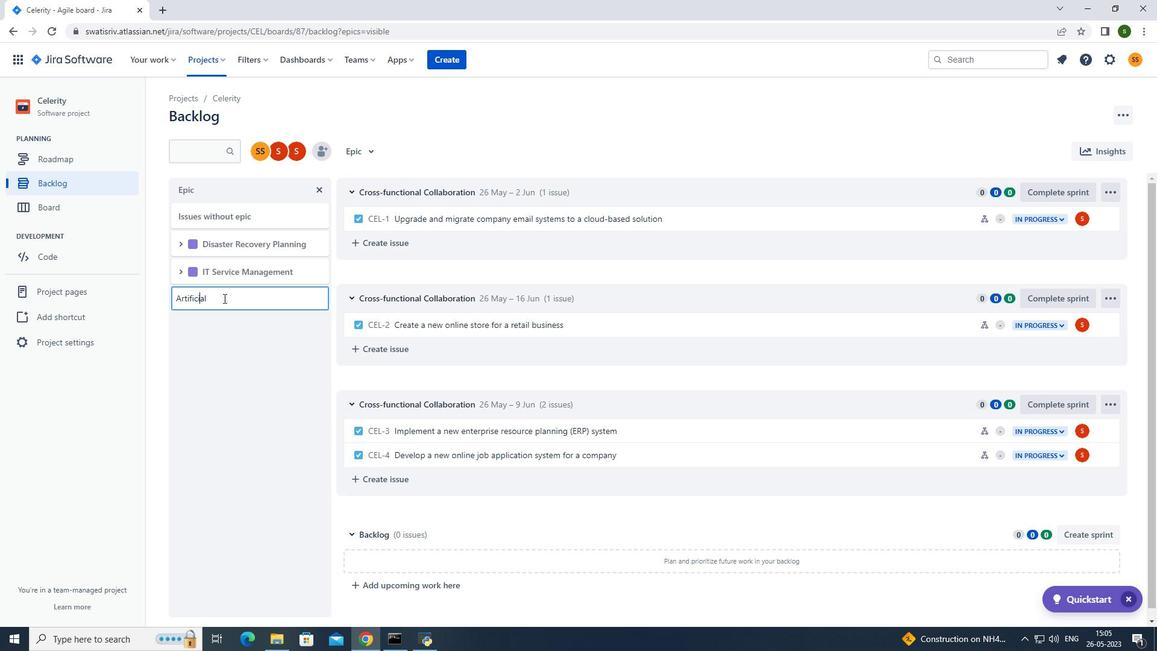 
Action: Key pressed <Key.caps_lock>I<Key.caps_lock>ntel
Screenshot: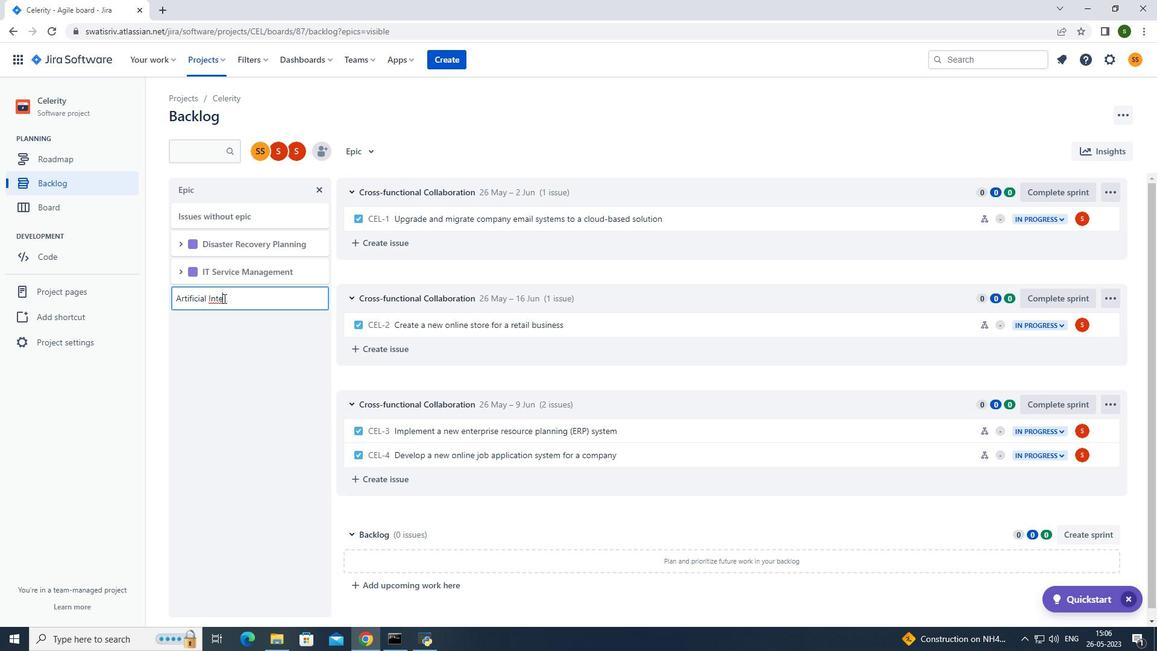 
Action: Mouse moved to (223, 298)
Screenshot: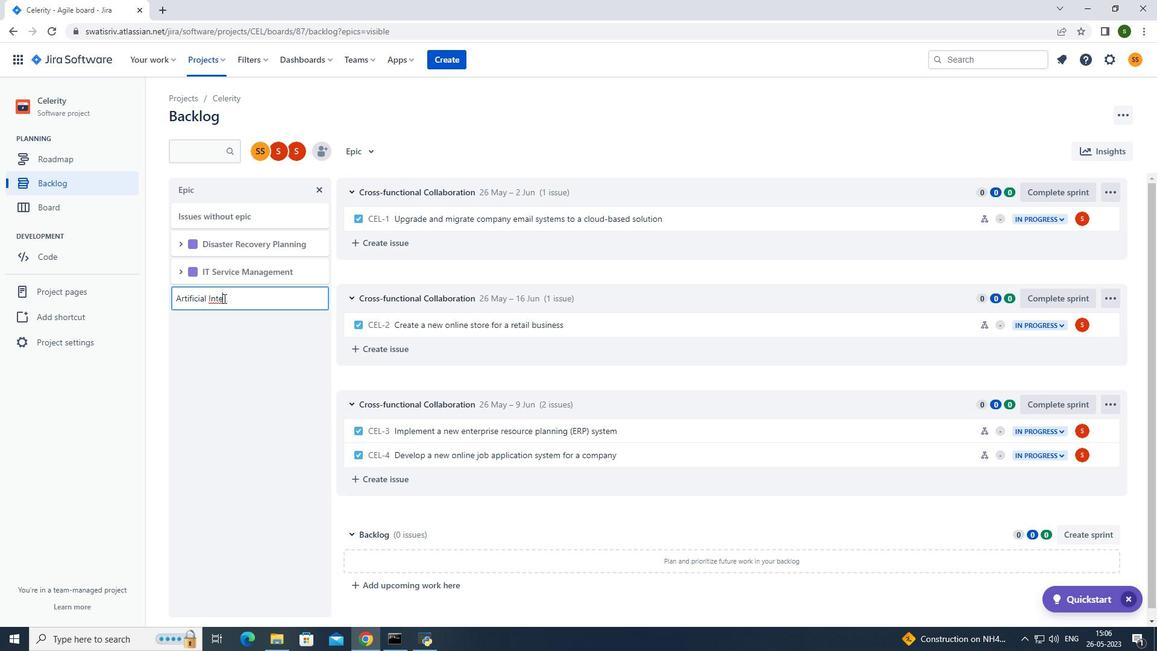 
Action: Key pressed ligence<Key.space><Key.caps_lock>I<Key.caps_lock>ntegration<Key.enter>
Screenshot: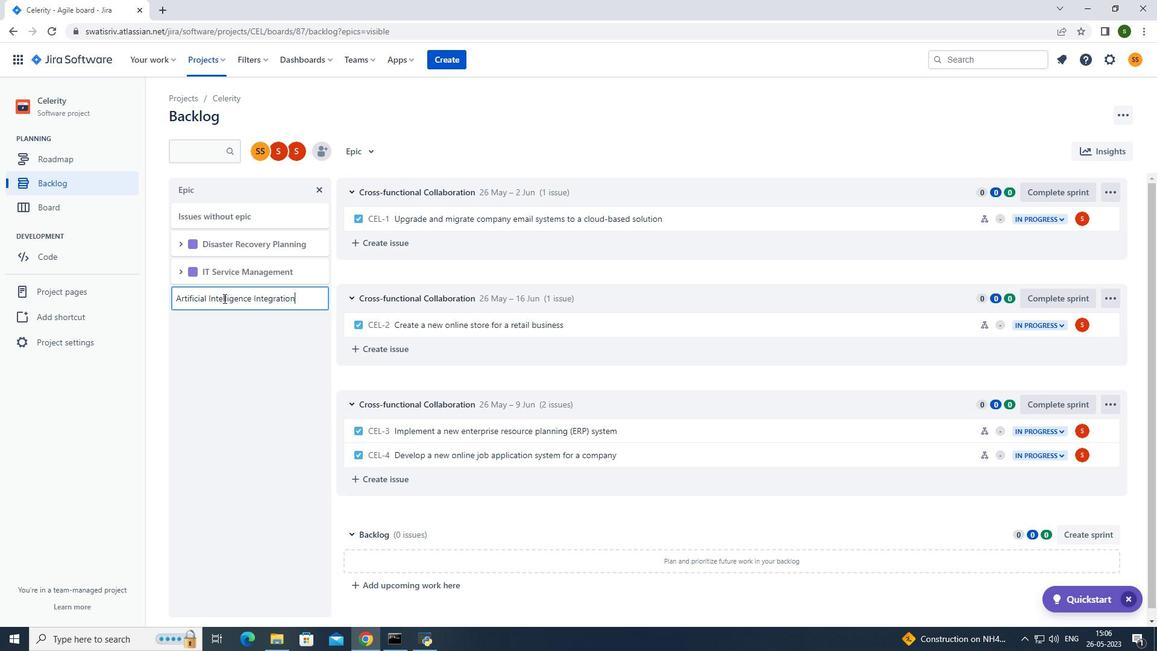 
Action: Mouse moved to (273, 108)
Screenshot: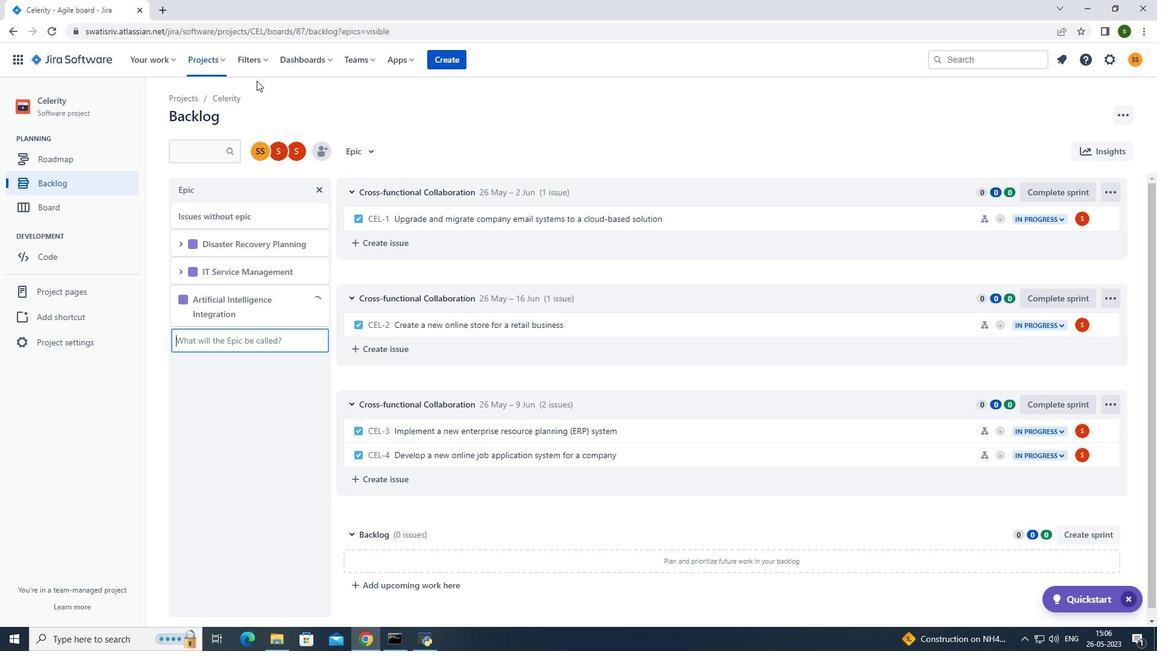 
